 Task: Find connections with filter location Paisley with filter topic #cybersecuritywith filter profile language French with filter current company Ivalua with filter school Insurance Institute of India with filter industry Public Policy Offices with filter service category Android Development with filter keywords title Substitute Teacher
Action: Mouse moved to (496, 44)
Screenshot: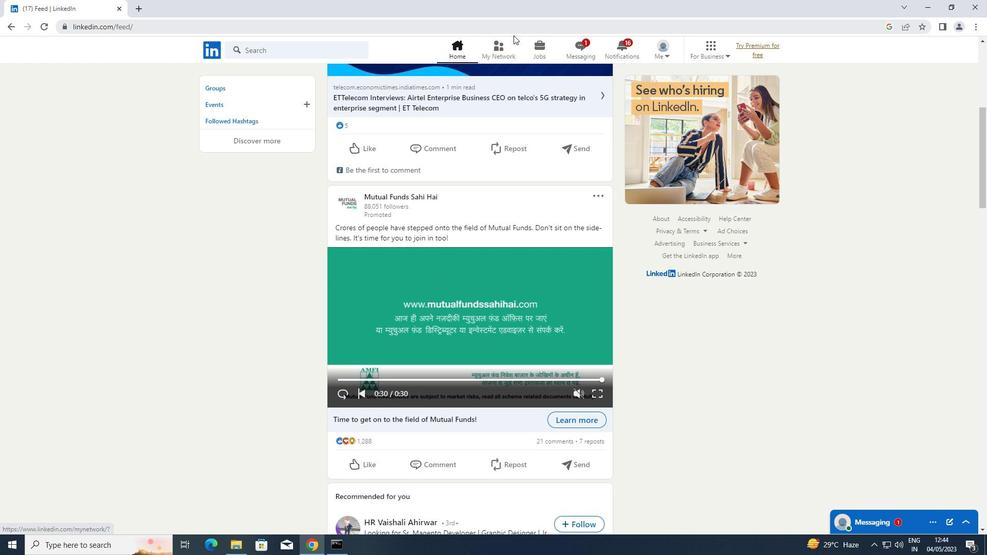 
Action: Mouse pressed left at (496, 44)
Screenshot: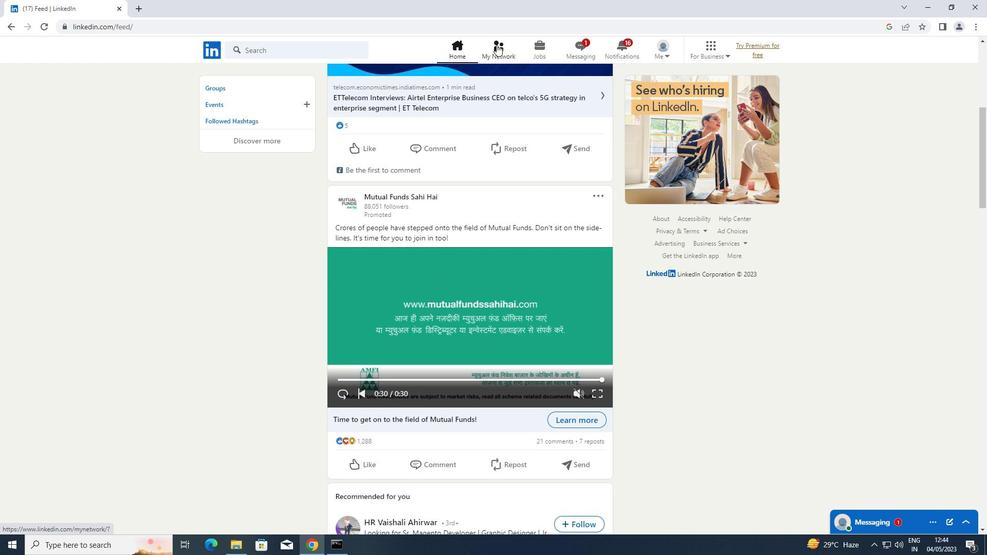 
Action: Mouse moved to (247, 101)
Screenshot: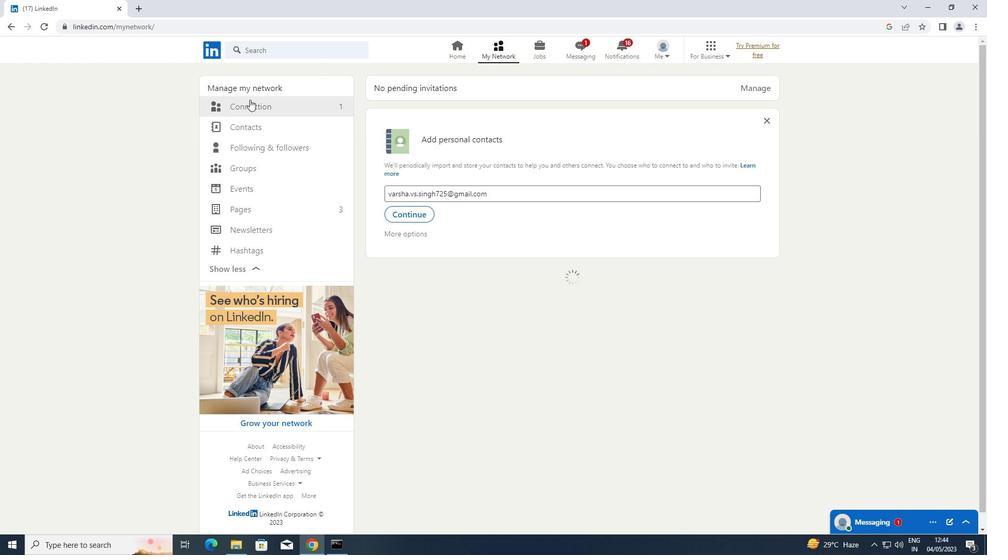
Action: Mouse pressed left at (247, 101)
Screenshot: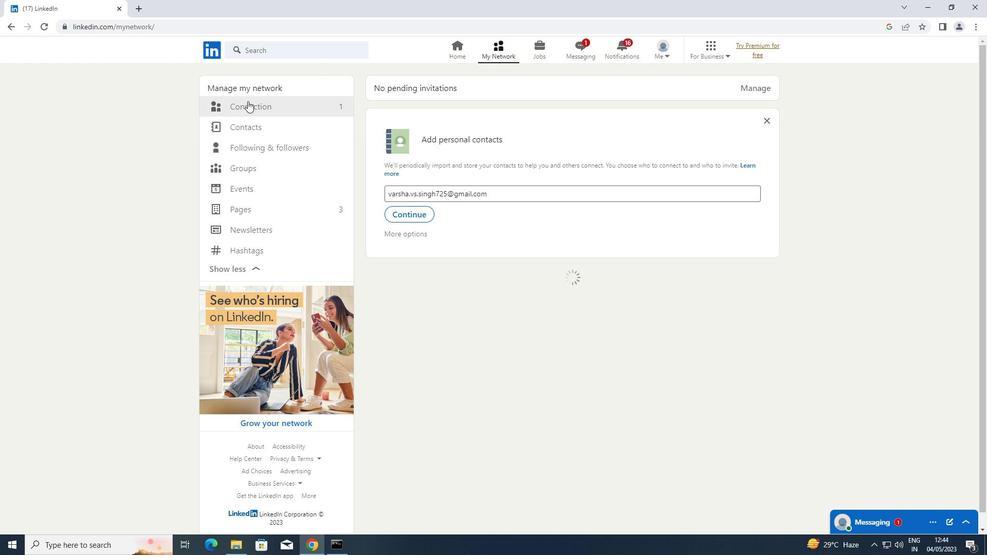 
Action: Mouse moved to (559, 108)
Screenshot: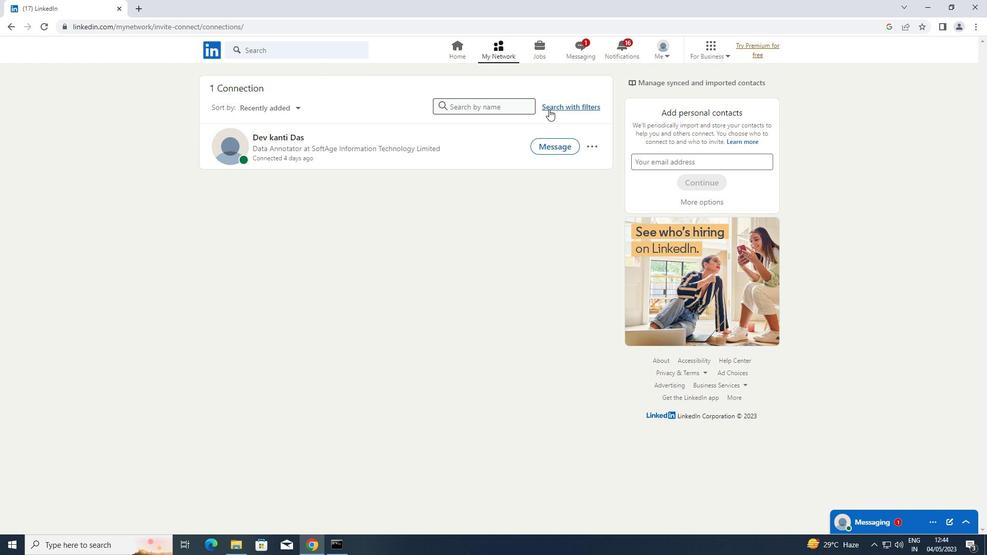
Action: Mouse pressed left at (559, 108)
Screenshot: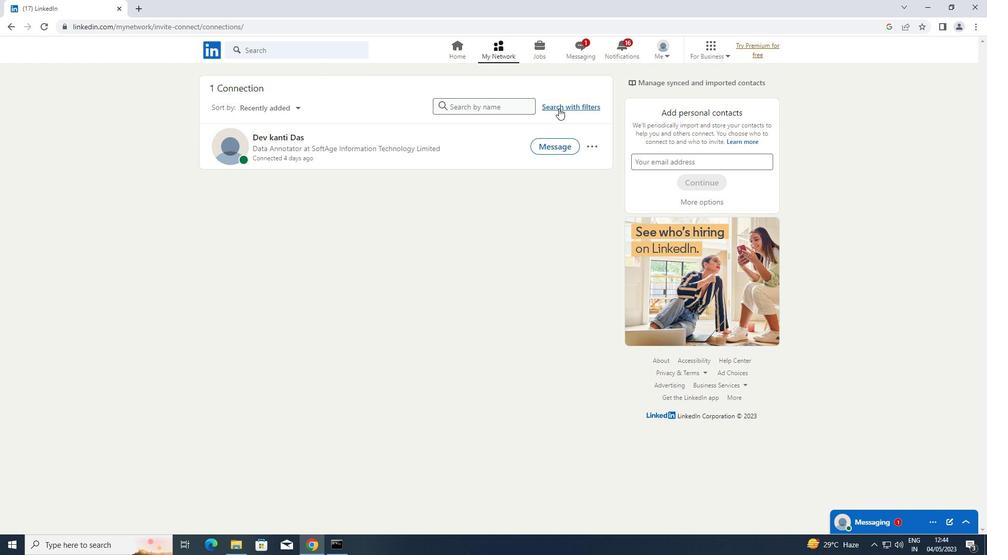 
Action: Mouse moved to (522, 79)
Screenshot: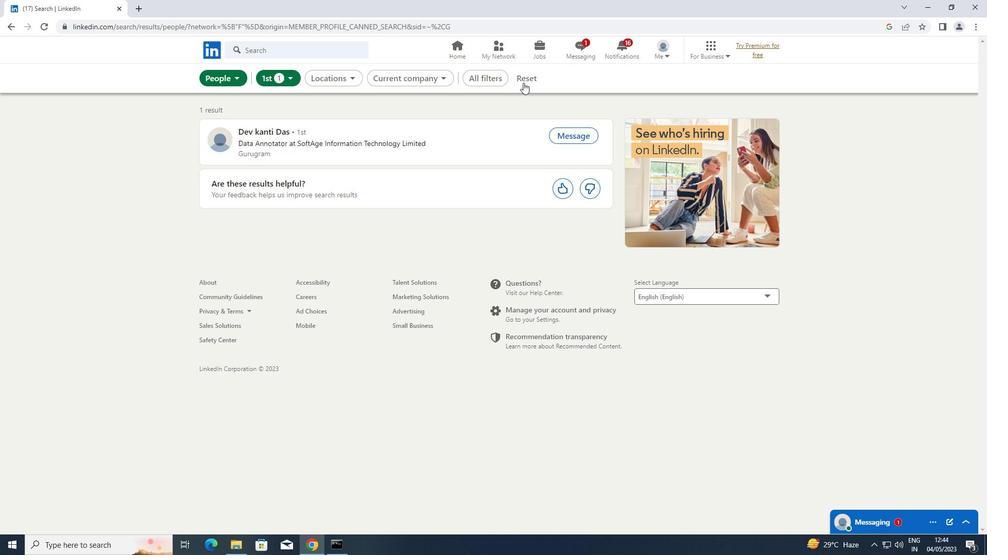 
Action: Mouse pressed left at (522, 79)
Screenshot: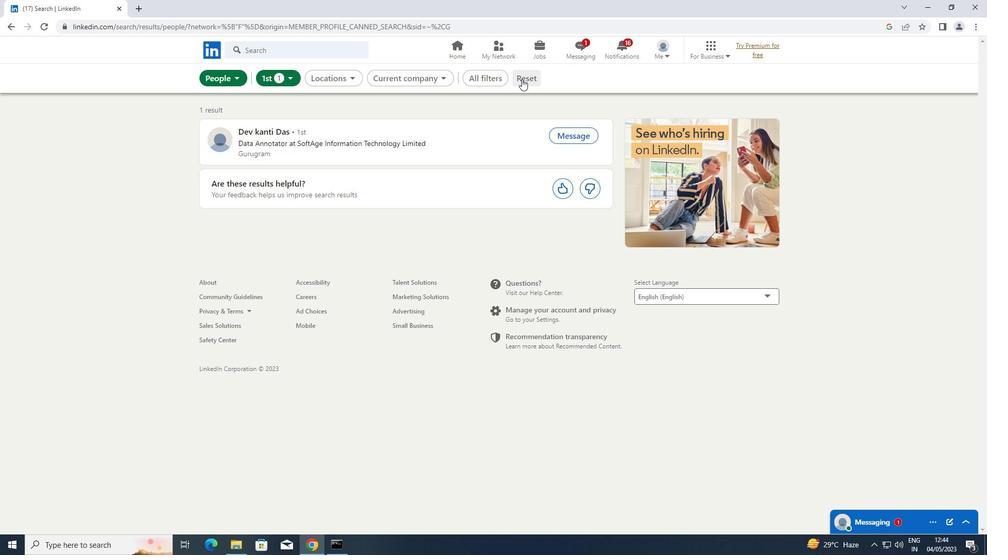 
Action: Mouse moved to (491, 75)
Screenshot: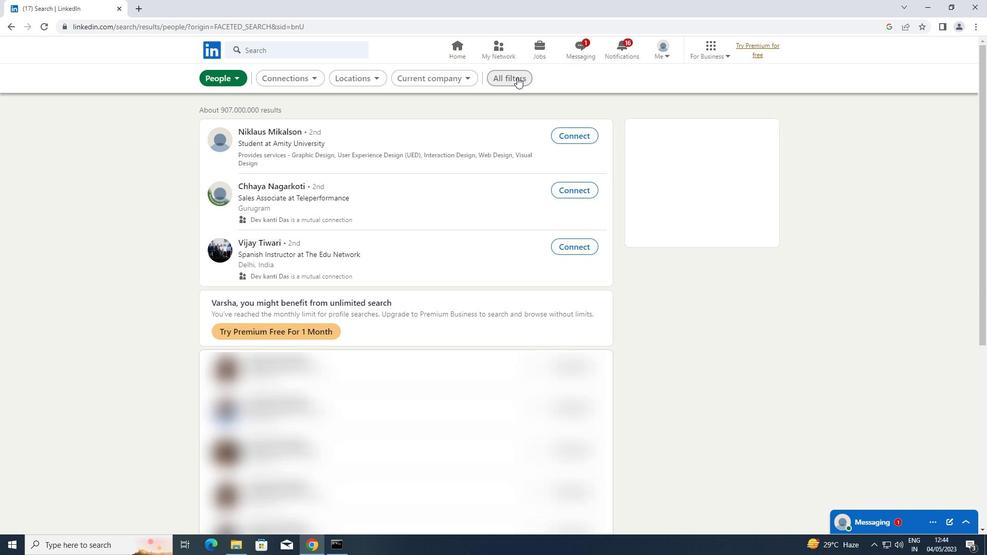 
Action: Mouse pressed left at (491, 75)
Screenshot: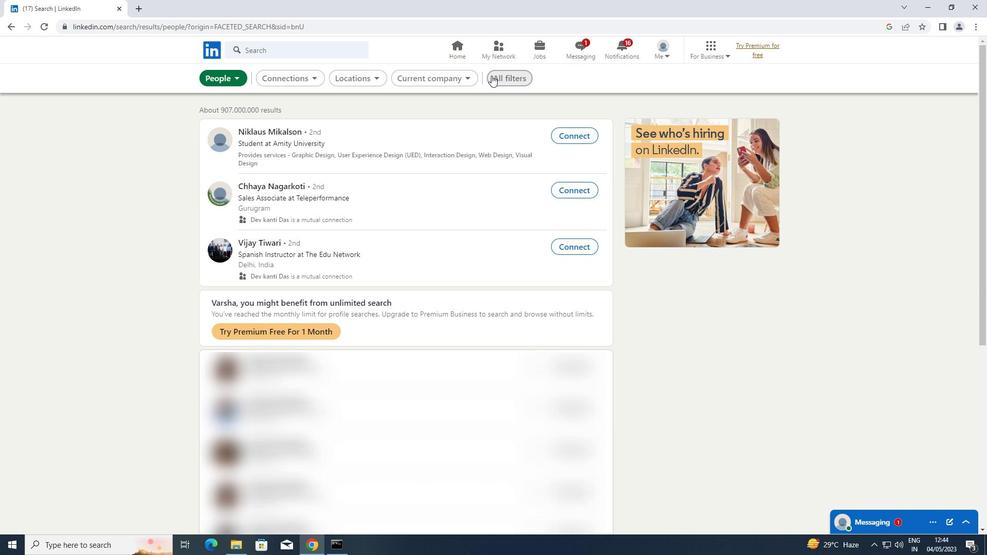 
Action: Mouse moved to (811, 224)
Screenshot: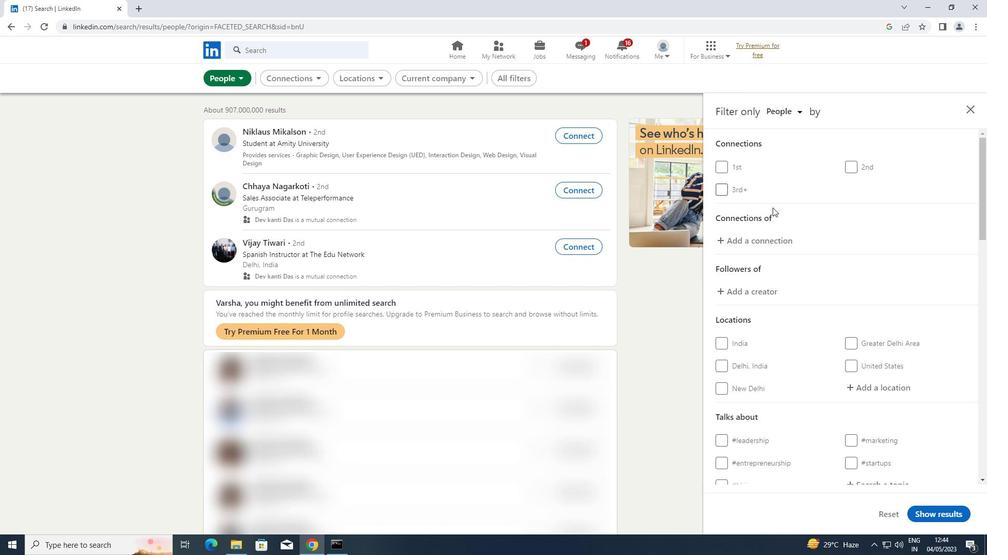 
Action: Mouse scrolled (811, 224) with delta (0, 0)
Screenshot: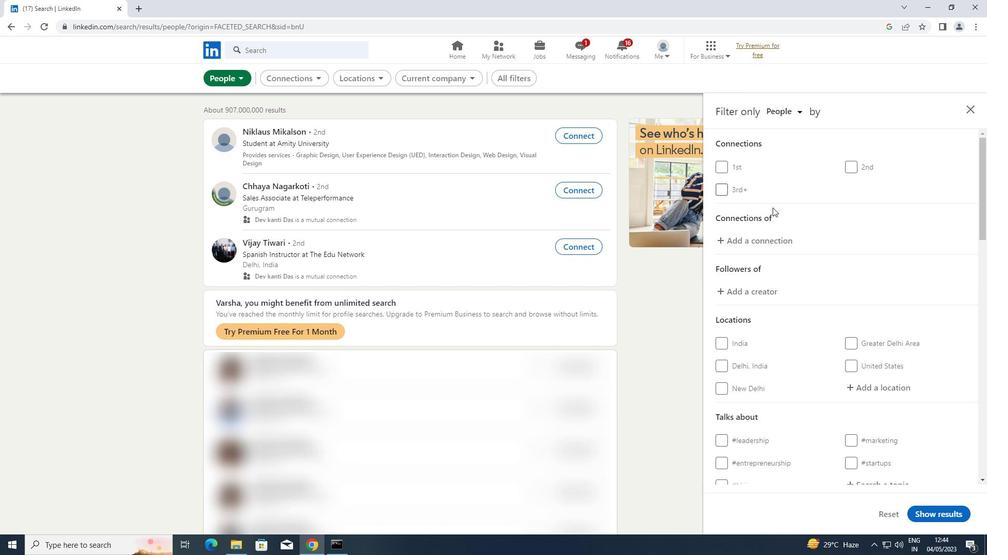 
Action: Mouse moved to (886, 339)
Screenshot: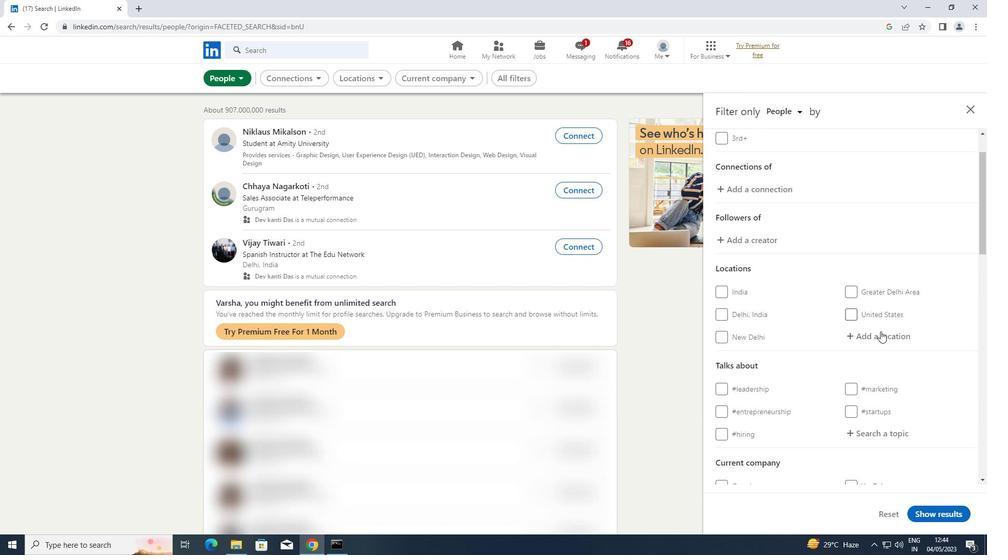 
Action: Mouse pressed left at (886, 339)
Screenshot: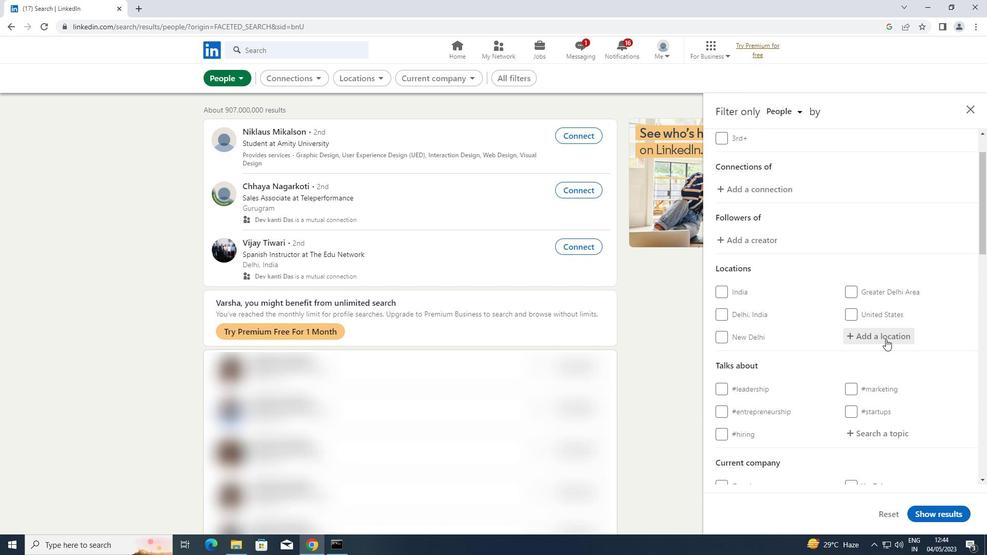 
Action: Key pressed <Key.shift>PAIGNTON
Screenshot: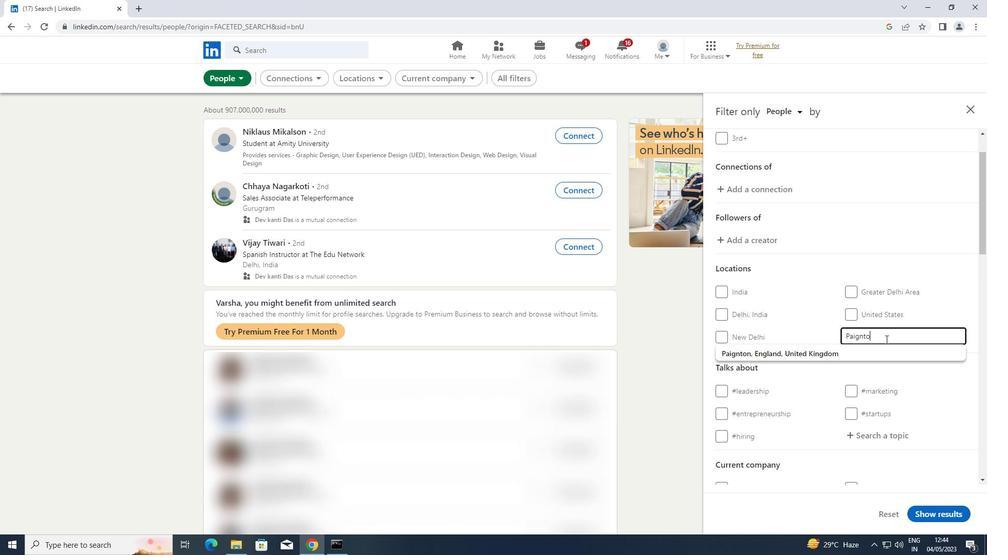 
Action: Mouse moved to (880, 339)
Screenshot: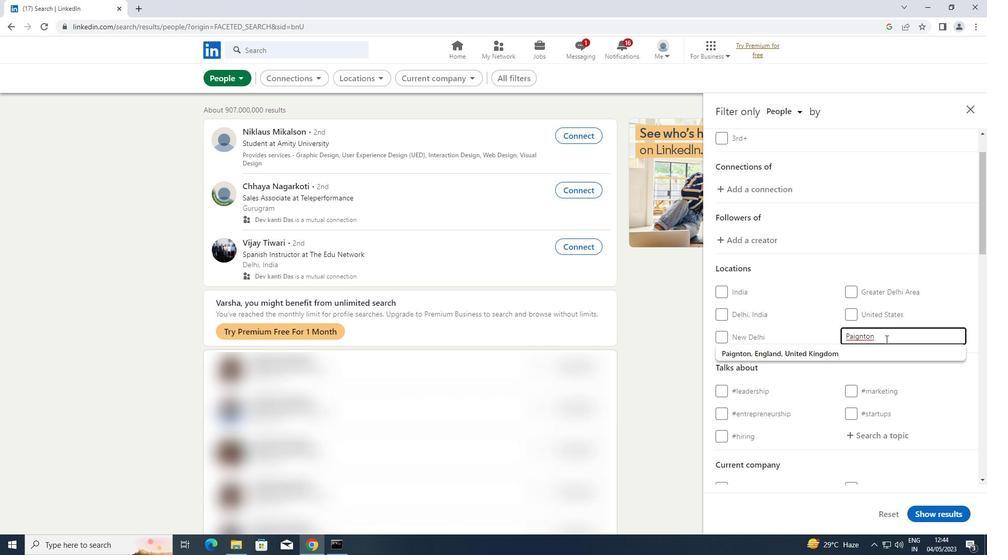 
Action: Mouse scrolled (880, 338) with delta (0, 0)
Screenshot: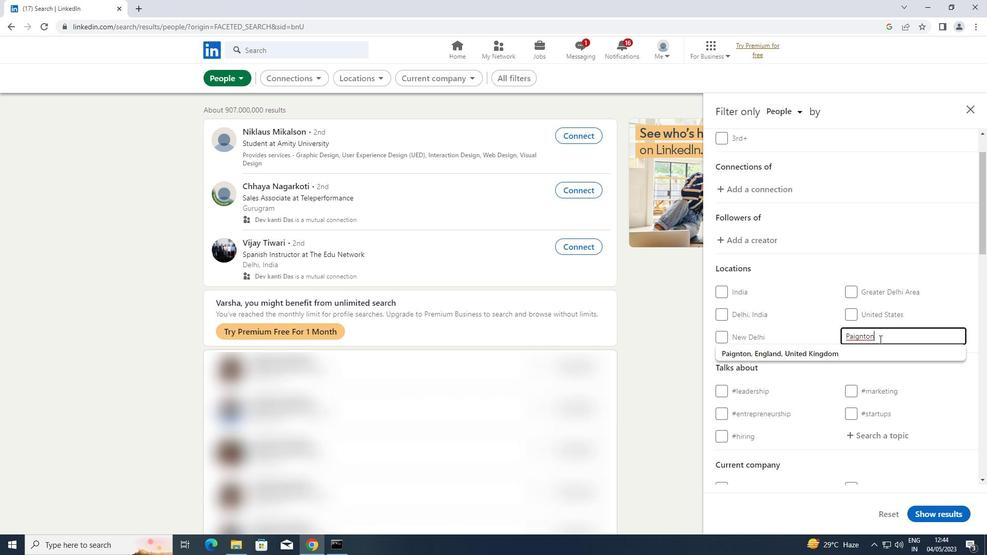 
Action: Mouse moved to (861, 386)
Screenshot: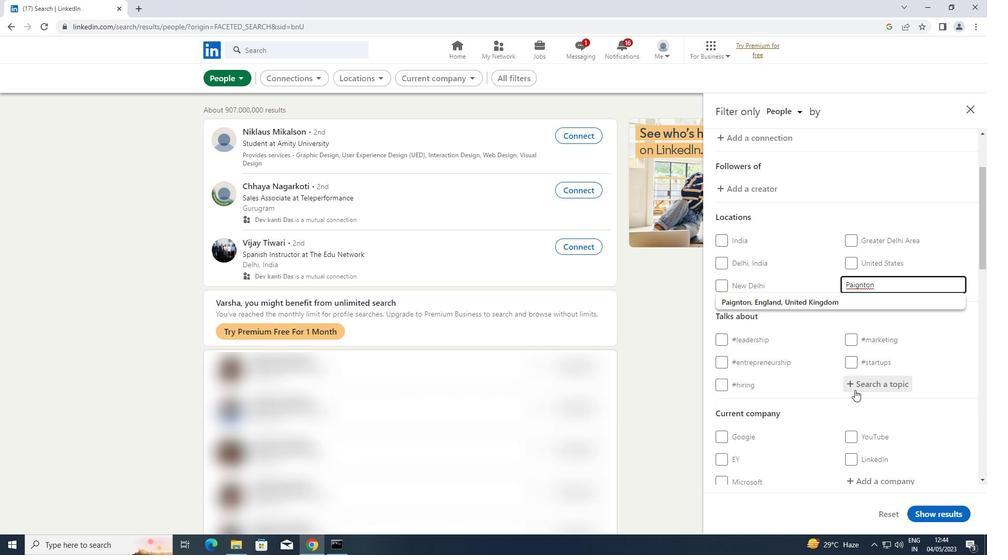 
Action: Mouse pressed left at (861, 386)
Screenshot: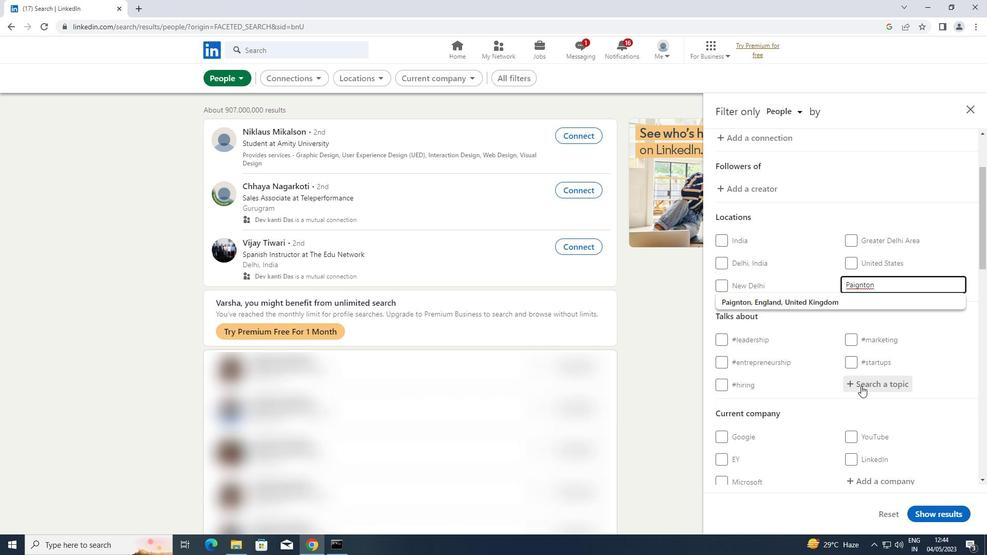 
Action: Key pressed RECRUITMEN
Screenshot: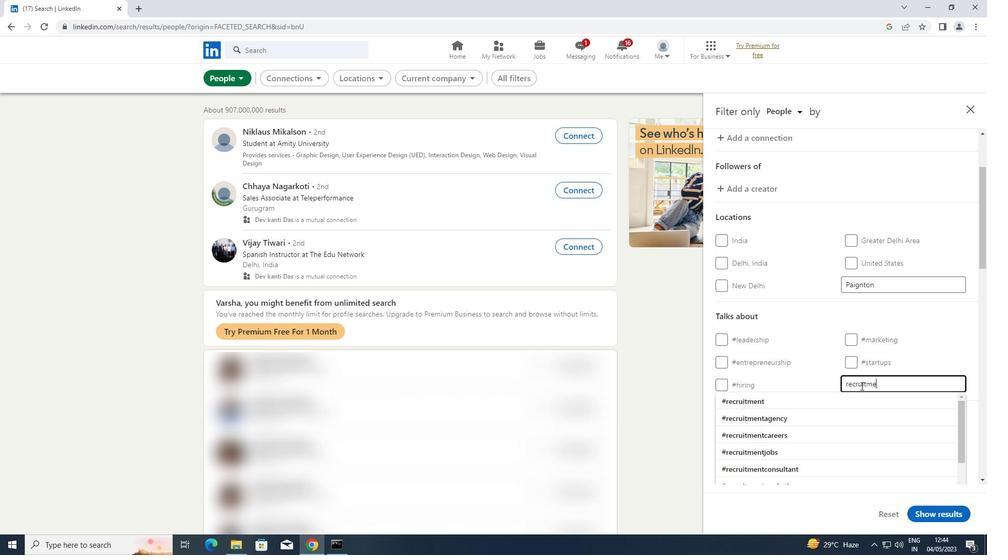 
Action: Mouse moved to (770, 395)
Screenshot: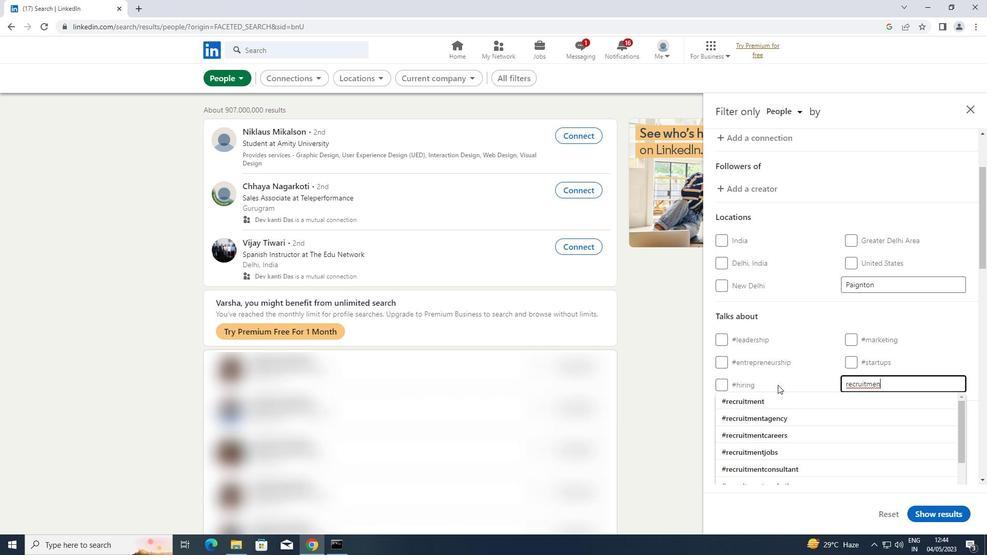 
Action: Mouse pressed left at (770, 395)
Screenshot: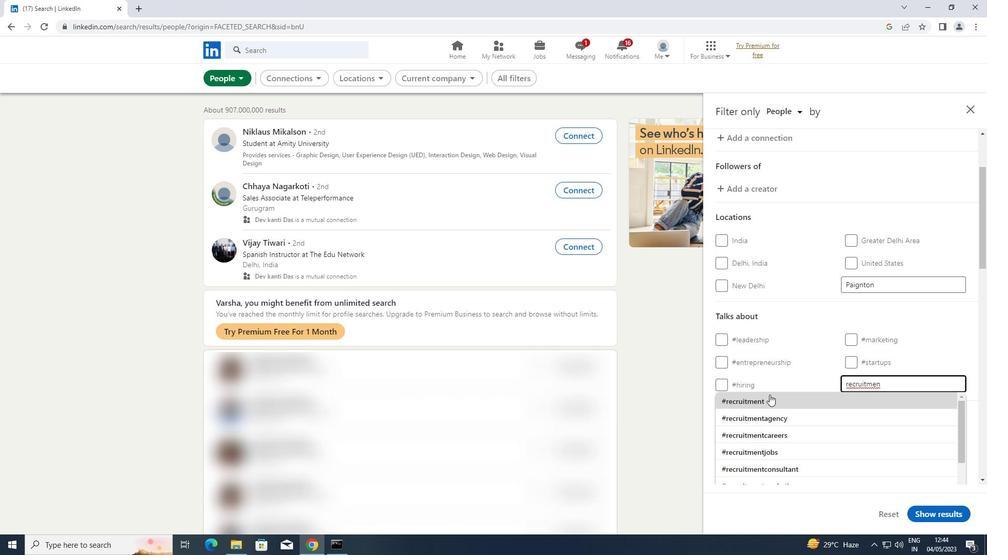 
Action: Mouse scrolled (770, 394) with delta (0, 0)
Screenshot: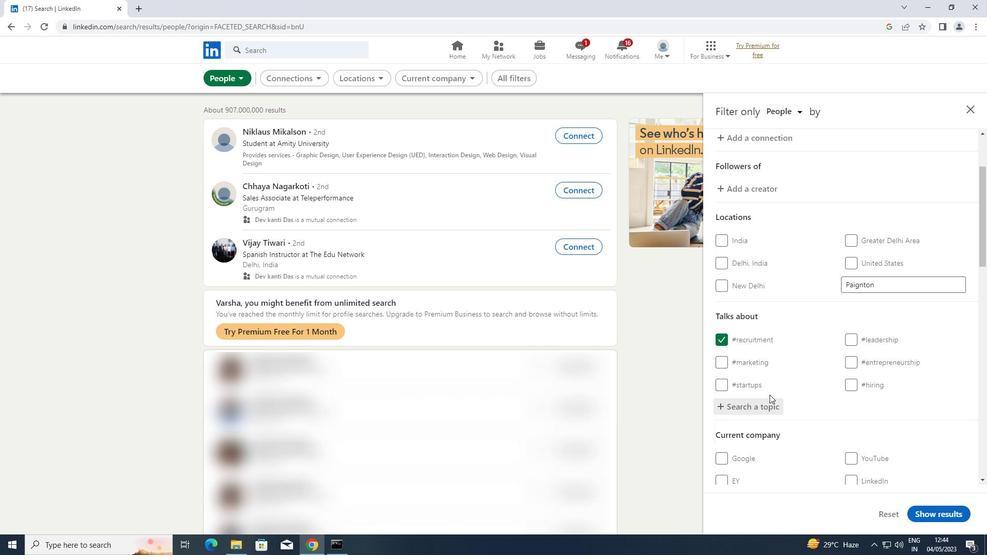 
Action: Mouse scrolled (770, 394) with delta (0, 0)
Screenshot: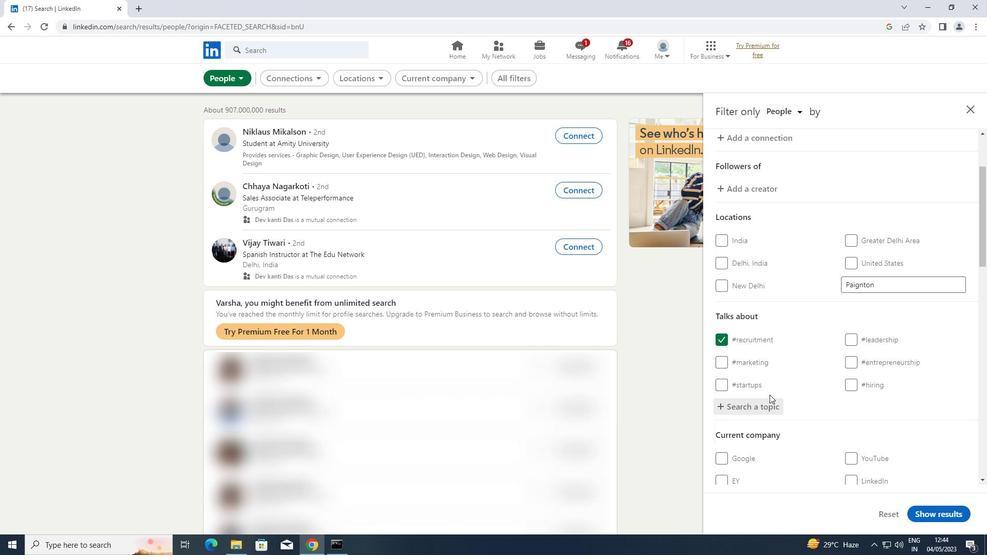 
Action: Mouse scrolled (770, 394) with delta (0, 0)
Screenshot: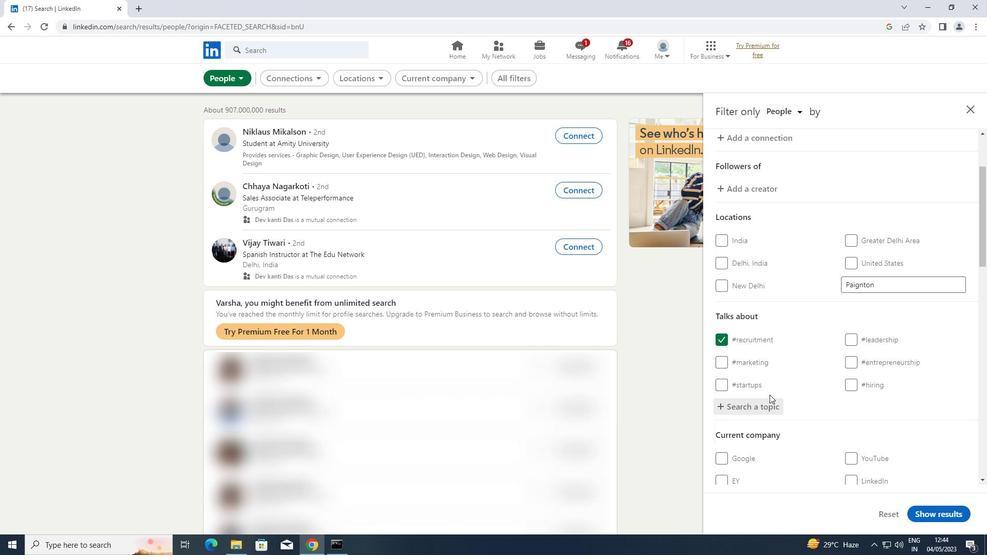 
Action: Mouse scrolled (770, 394) with delta (0, 0)
Screenshot: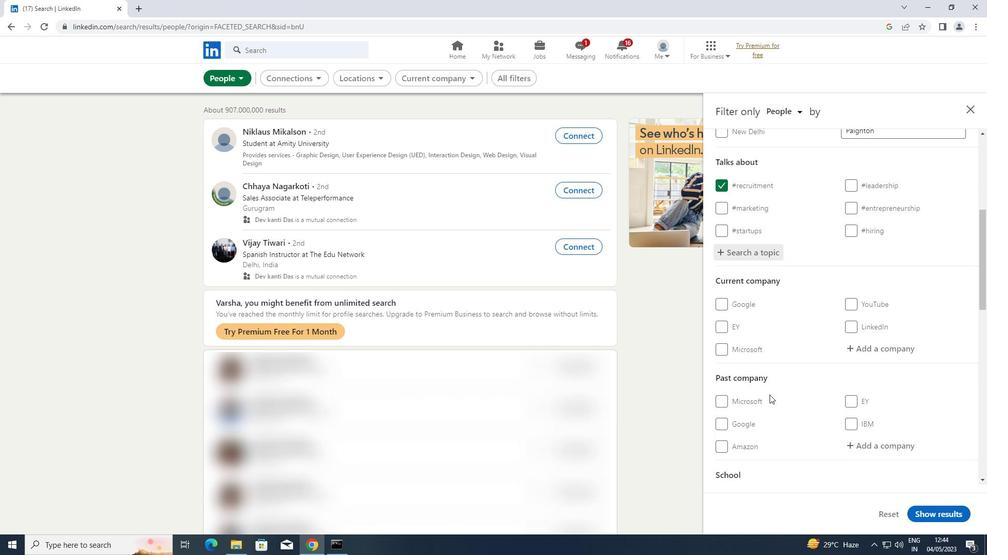 
Action: Mouse scrolled (770, 394) with delta (0, 0)
Screenshot: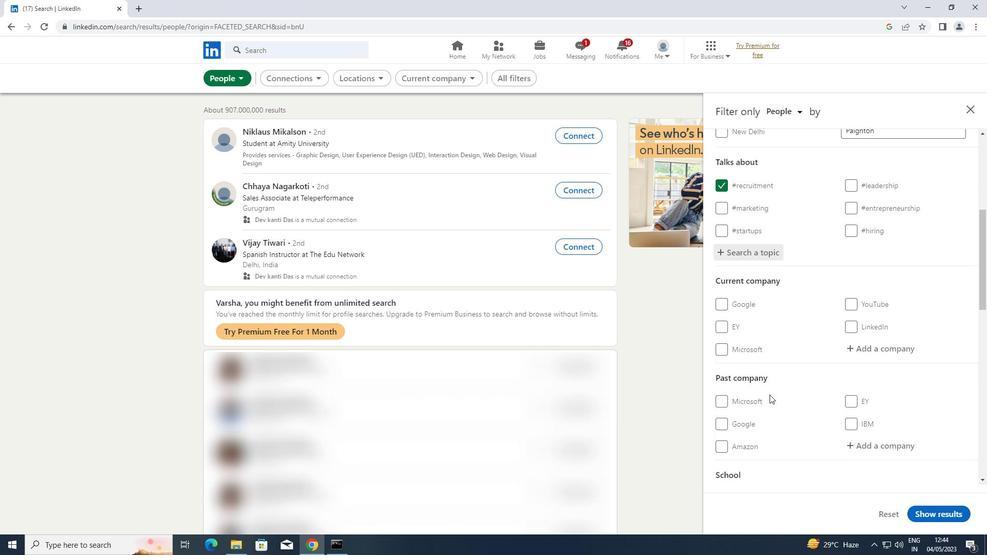 
Action: Mouse scrolled (770, 394) with delta (0, 0)
Screenshot: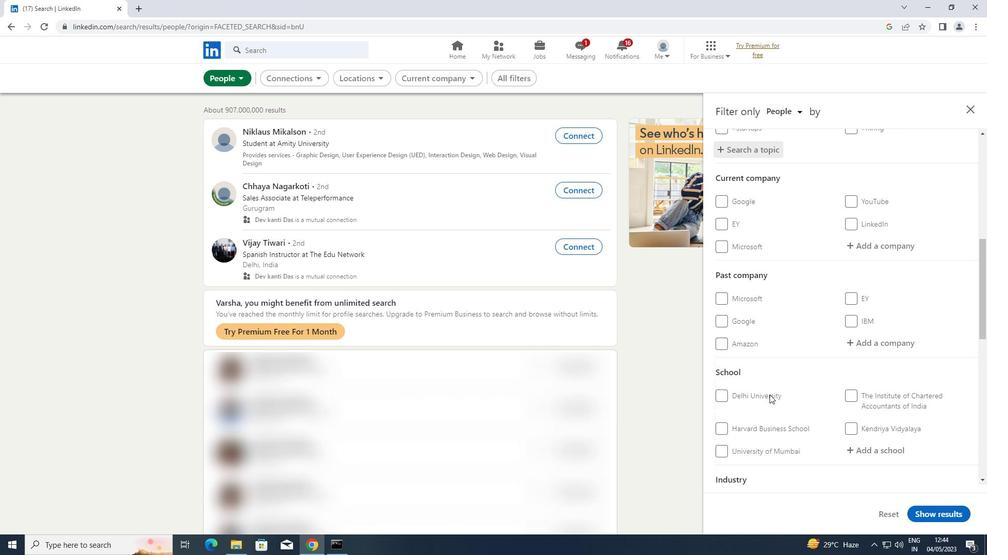 
Action: Mouse scrolled (770, 394) with delta (0, 0)
Screenshot: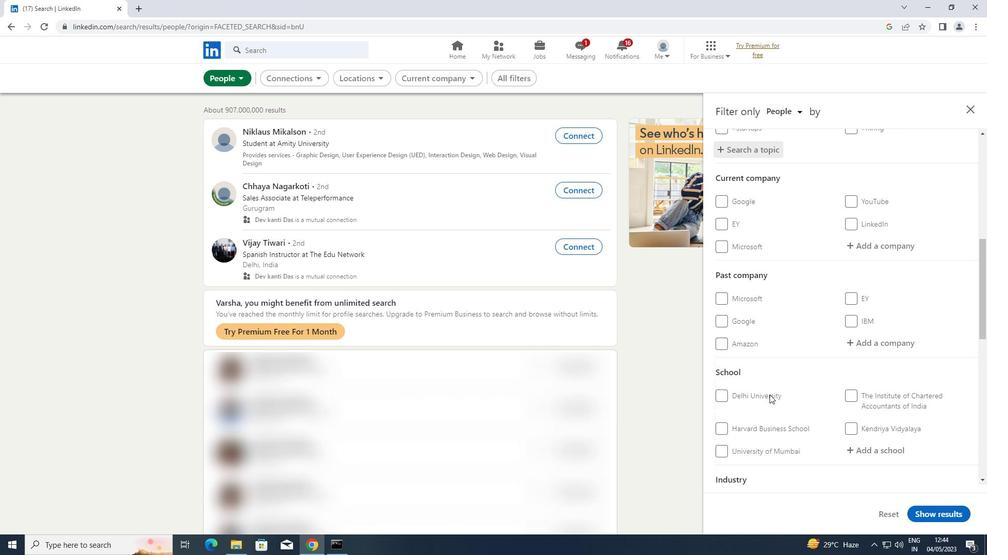 
Action: Mouse scrolled (770, 394) with delta (0, 0)
Screenshot: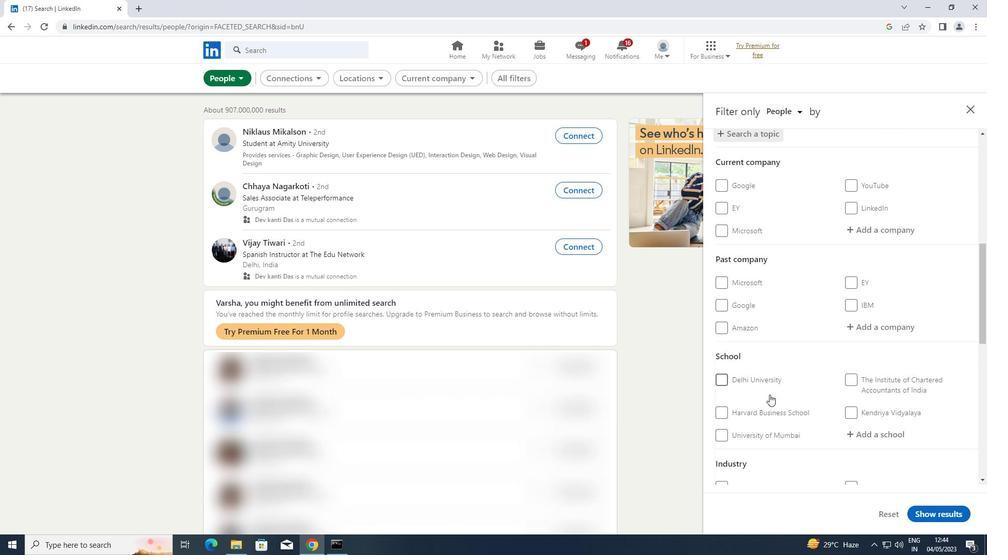 
Action: Mouse scrolled (770, 394) with delta (0, 0)
Screenshot: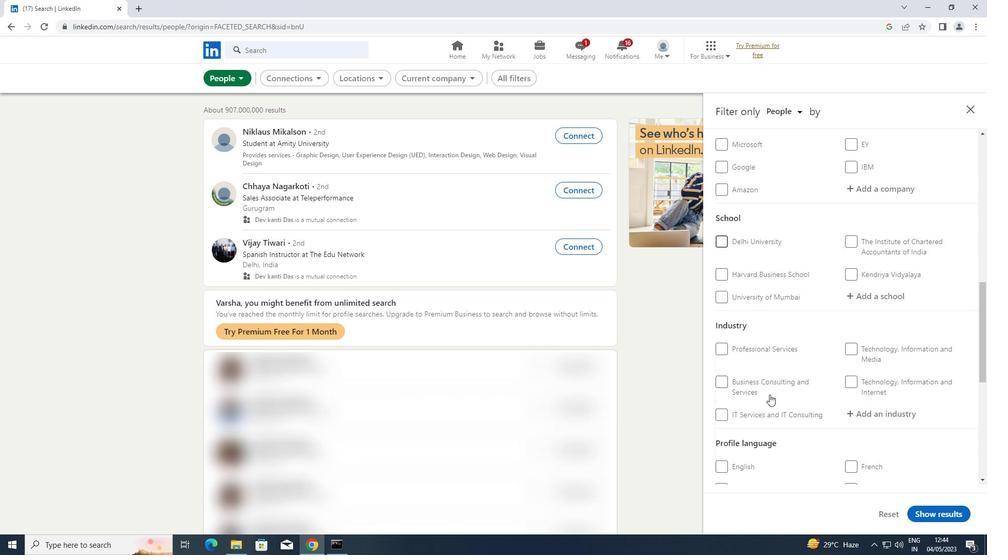 
Action: Mouse scrolled (770, 394) with delta (0, 0)
Screenshot: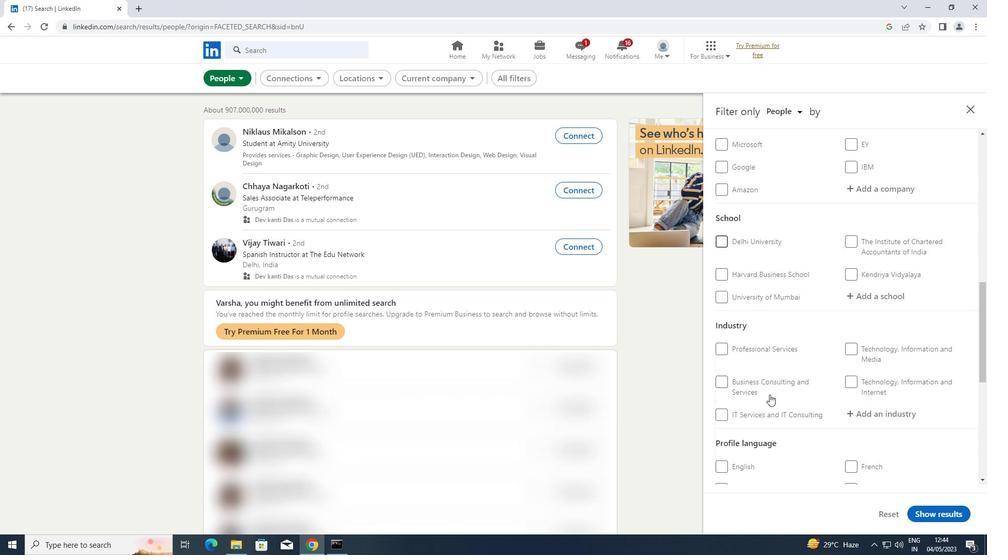 
Action: Mouse moved to (722, 383)
Screenshot: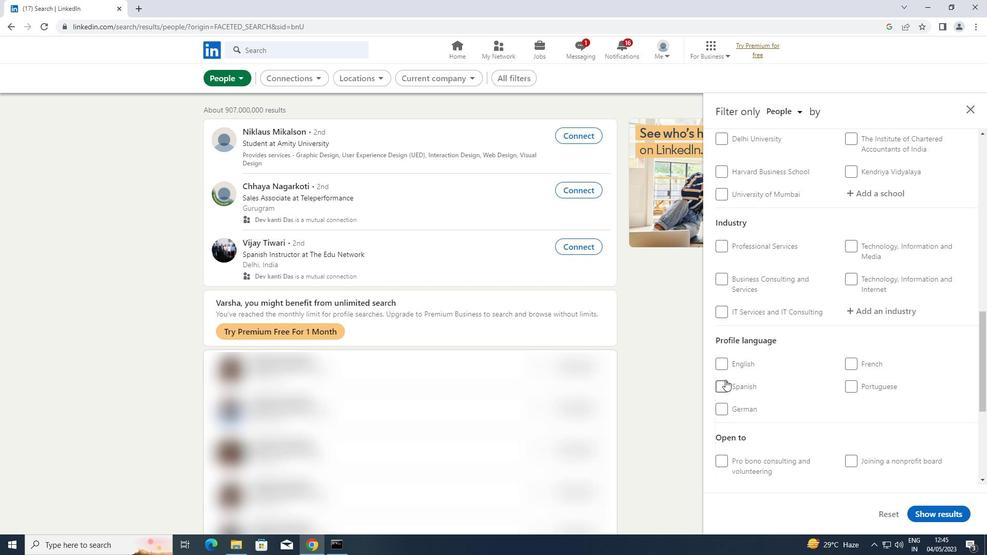 
Action: Mouse pressed left at (722, 383)
Screenshot: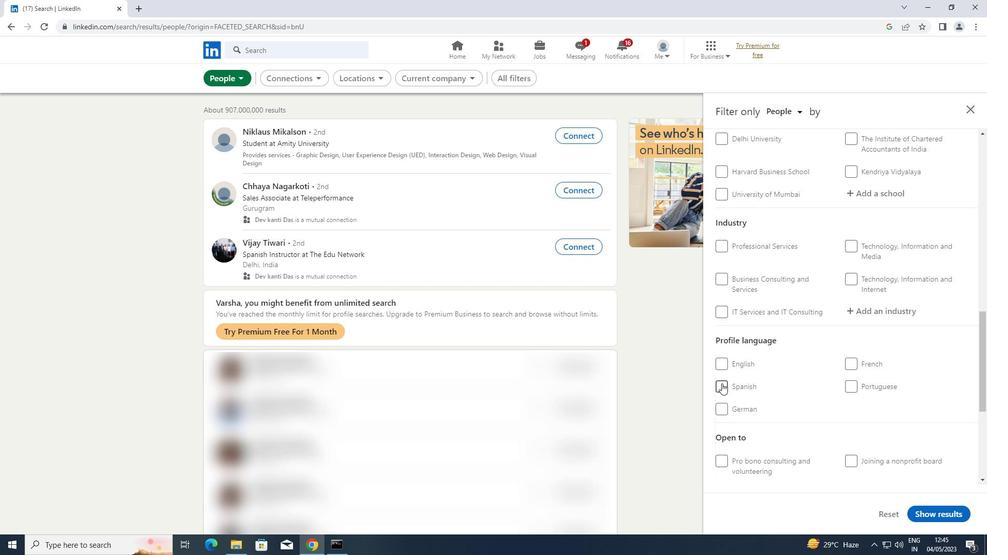 
Action: Mouse moved to (724, 383)
Screenshot: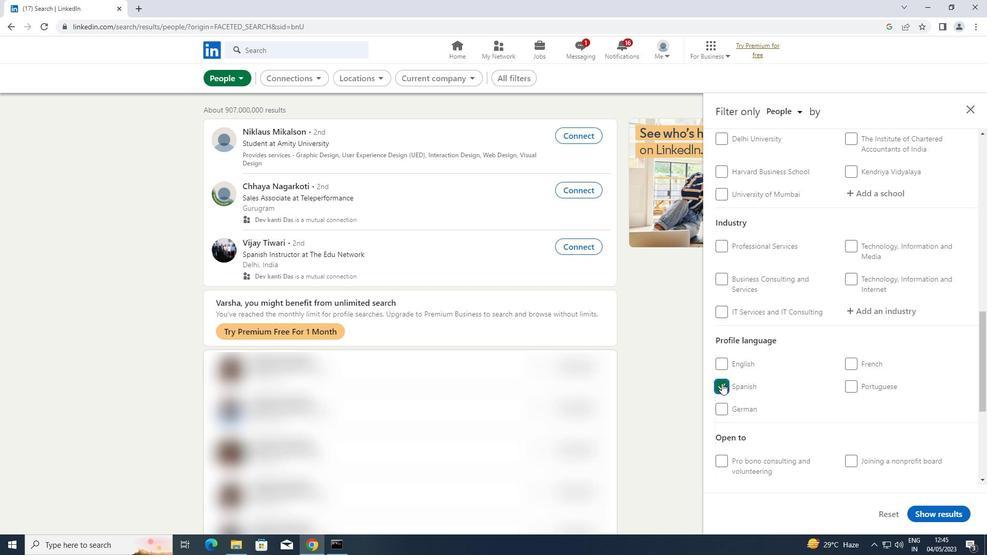 
Action: Mouse scrolled (724, 383) with delta (0, 0)
Screenshot: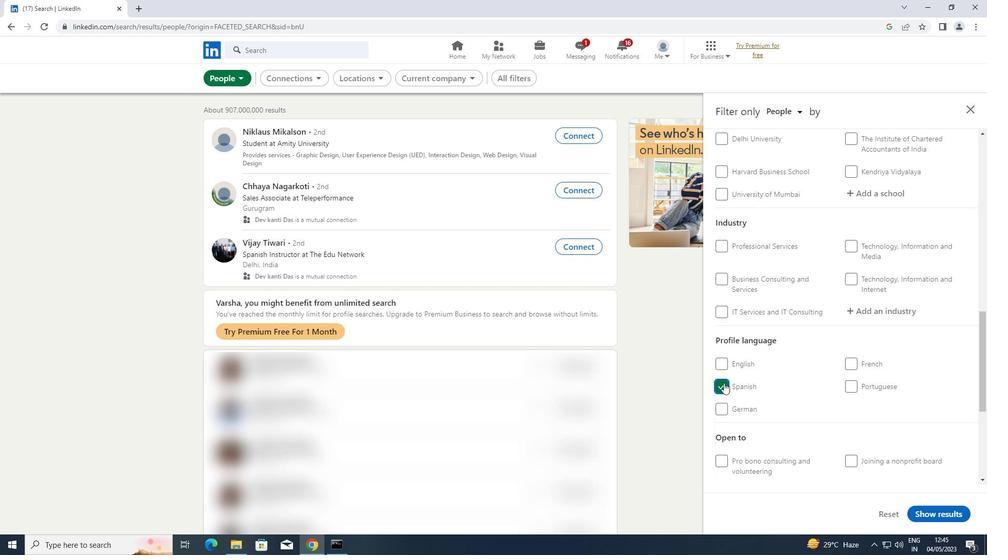 
Action: Mouse scrolled (724, 383) with delta (0, 0)
Screenshot: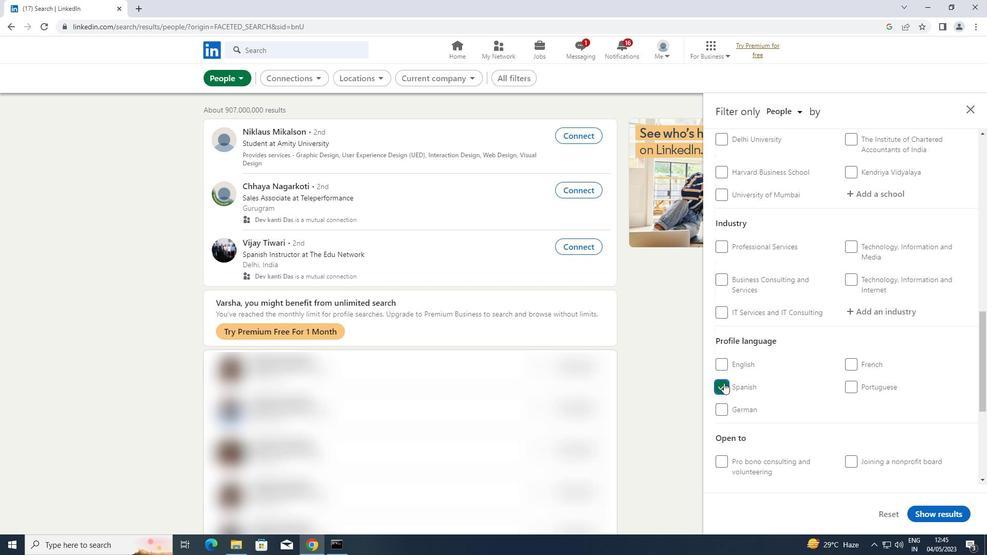 
Action: Mouse scrolled (724, 383) with delta (0, 0)
Screenshot: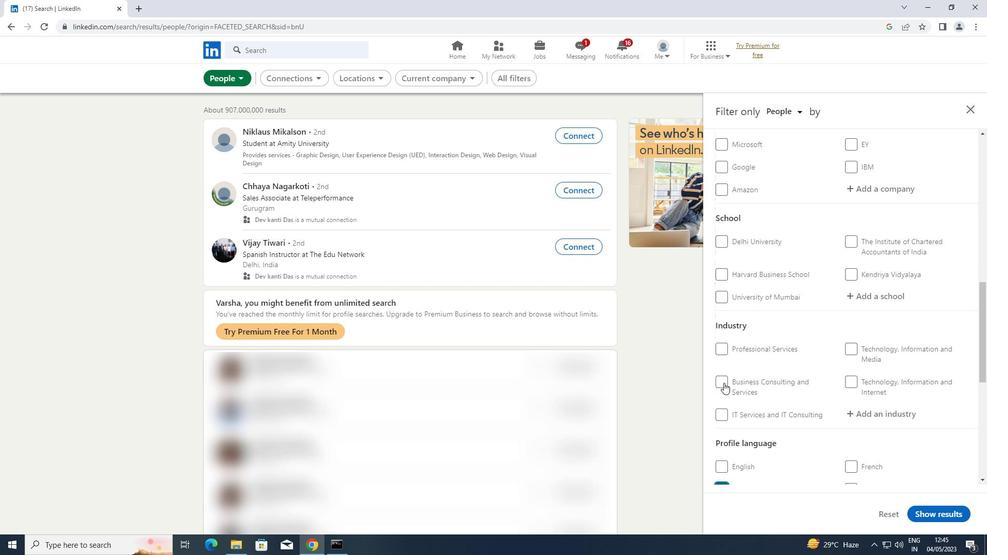 
Action: Mouse scrolled (724, 383) with delta (0, 0)
Screenshot: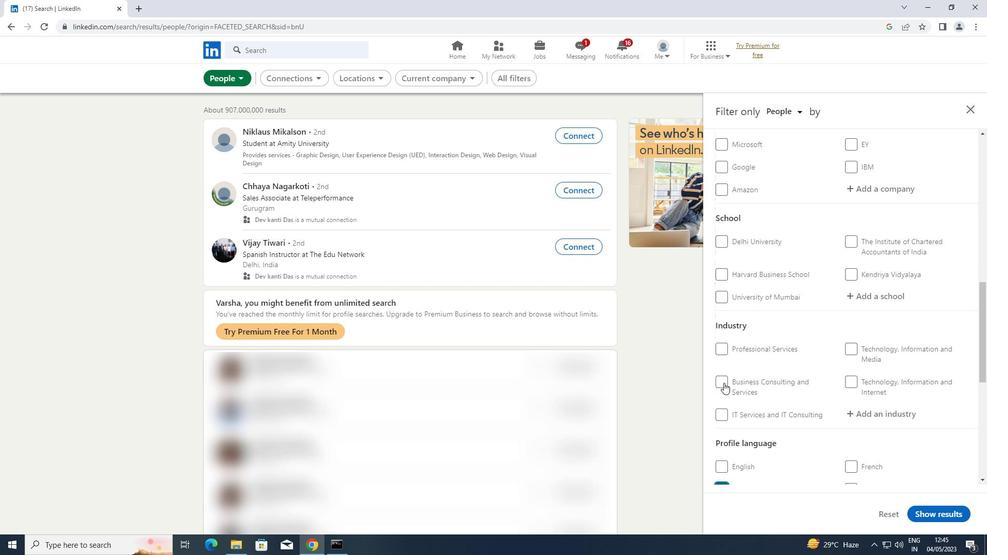 
Action: Mouse scrolled (724, 383) with delta (0, 0)
Screenshot: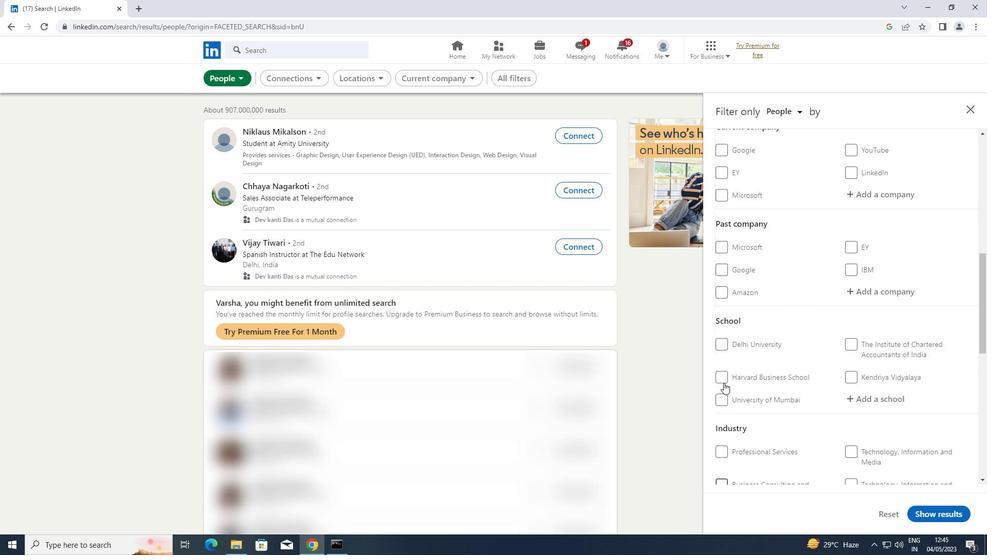 
Action: Mouse scrolled (724, 383) with delta (0, 0)
Screenshot: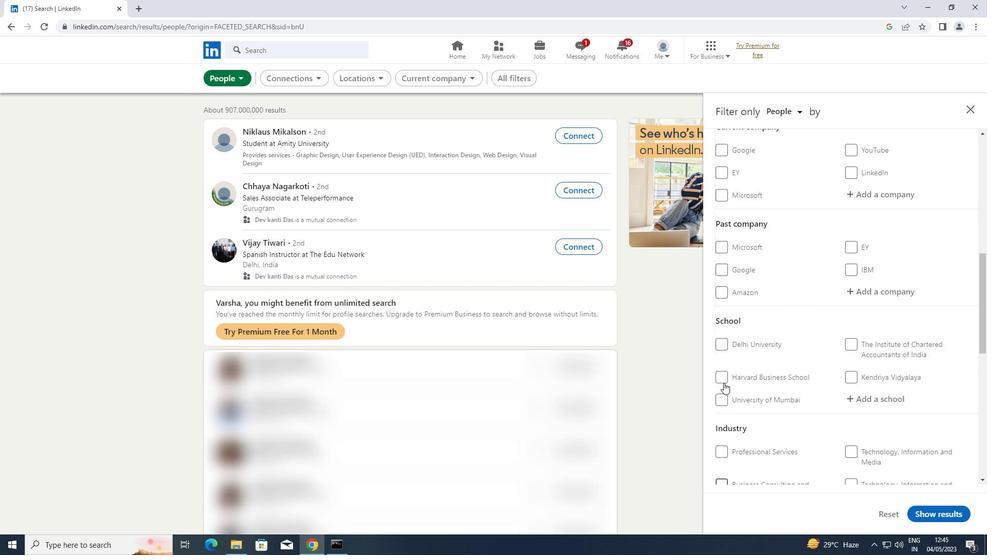 
Action: Mouse moved to (889, 297)
Screenshot: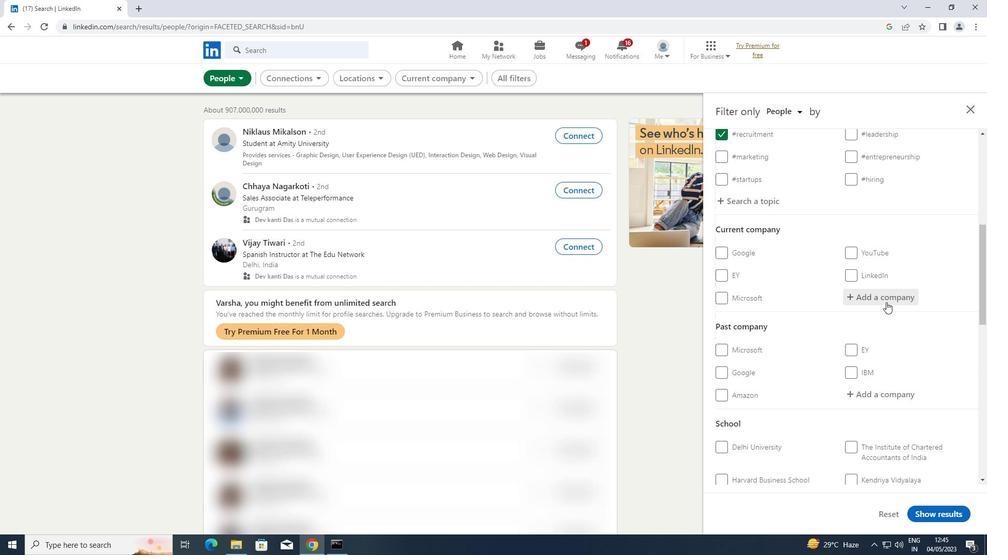
Action: Mouse pressed left at (889, 297)
Screenshot: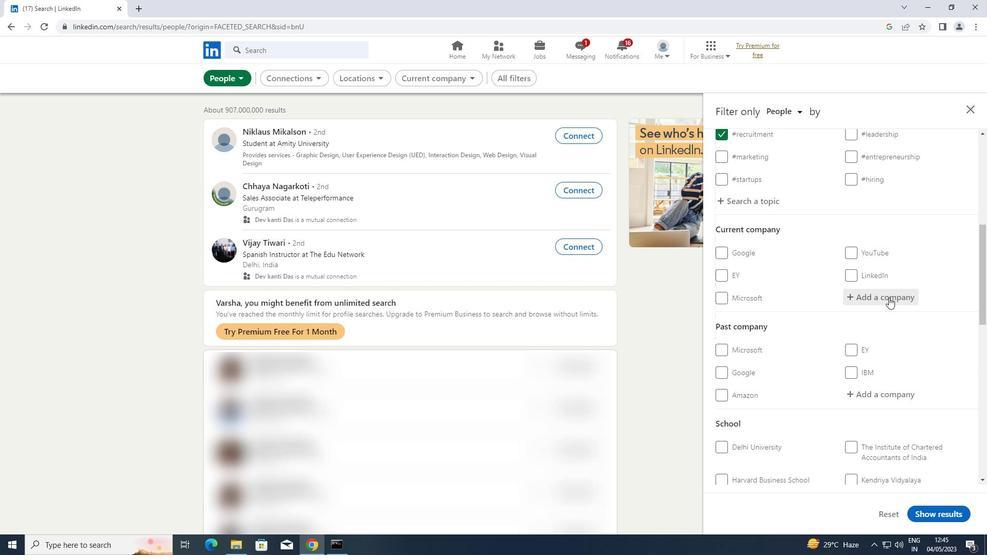 
Action: Key pressed <Key.shift>VYMO
Screenshot: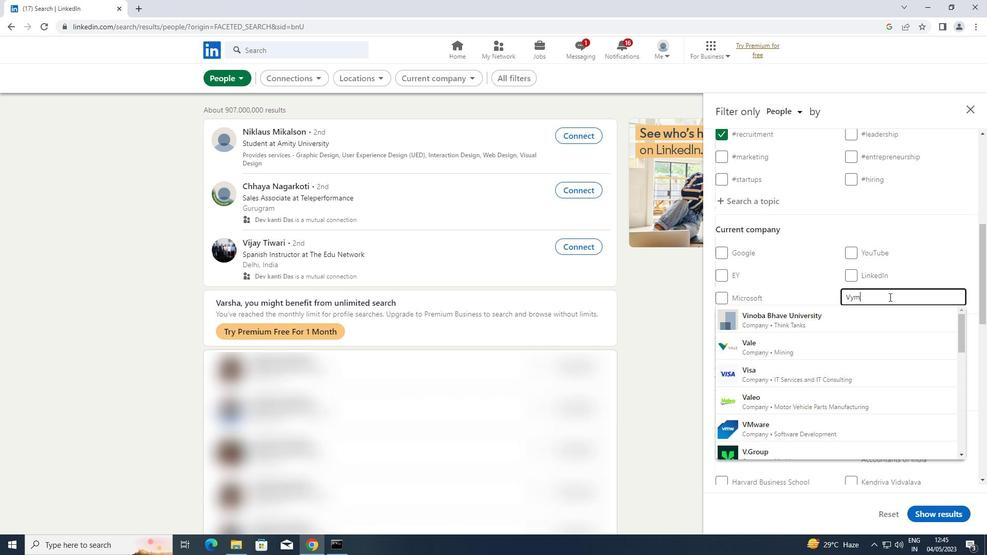 
Action: Mouse moved to (802, 324)
Screenshot: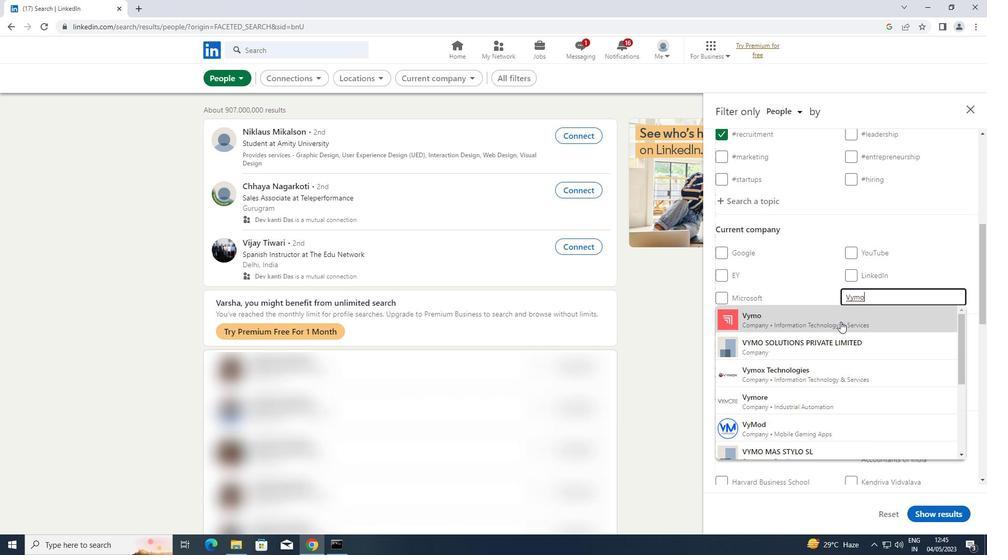 
Action: Mouse pressed left at (802, 324)
Screenshot: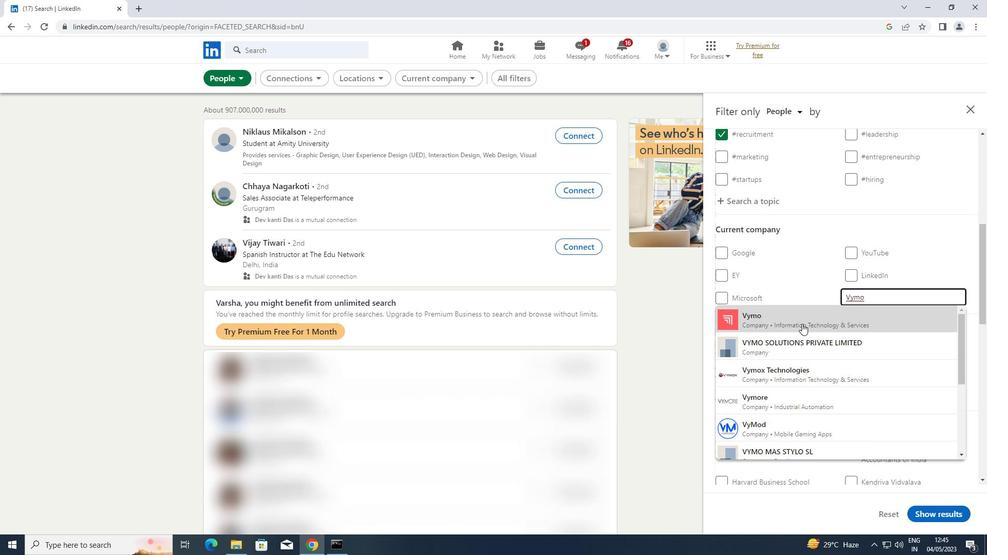 
Action: Mouse scrolled (802, 323) with delta (0, 0)
Screenshot: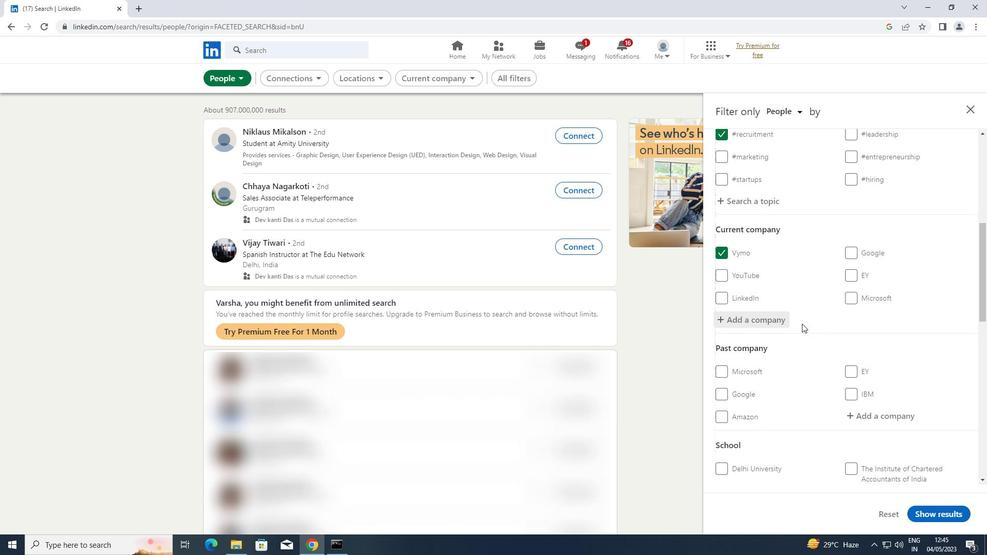 
Action: Mouse scrolled (802, 323) with delta (0, 0)
Screenshot: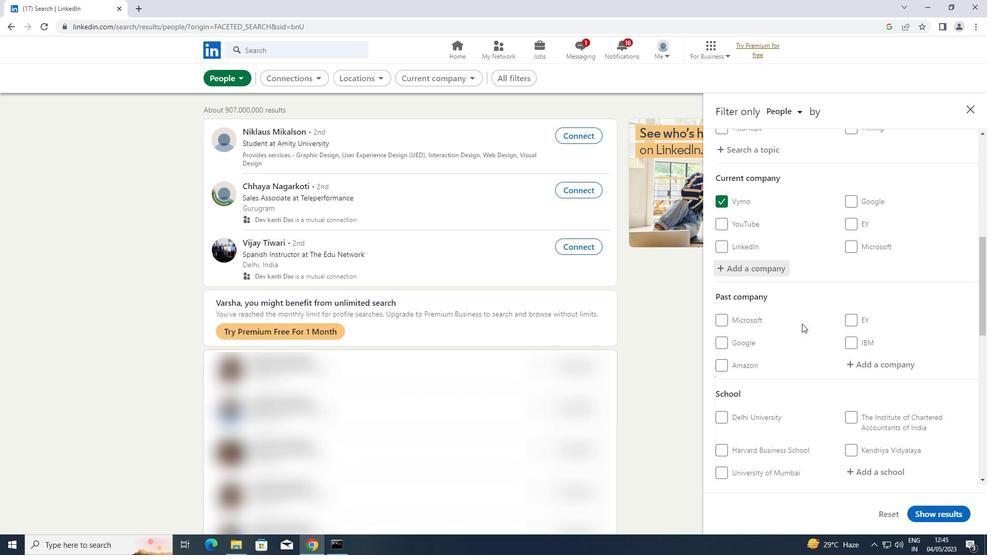 
Action: Mouse scrolled (802, 323) with delta (0, 0)
Screenshot: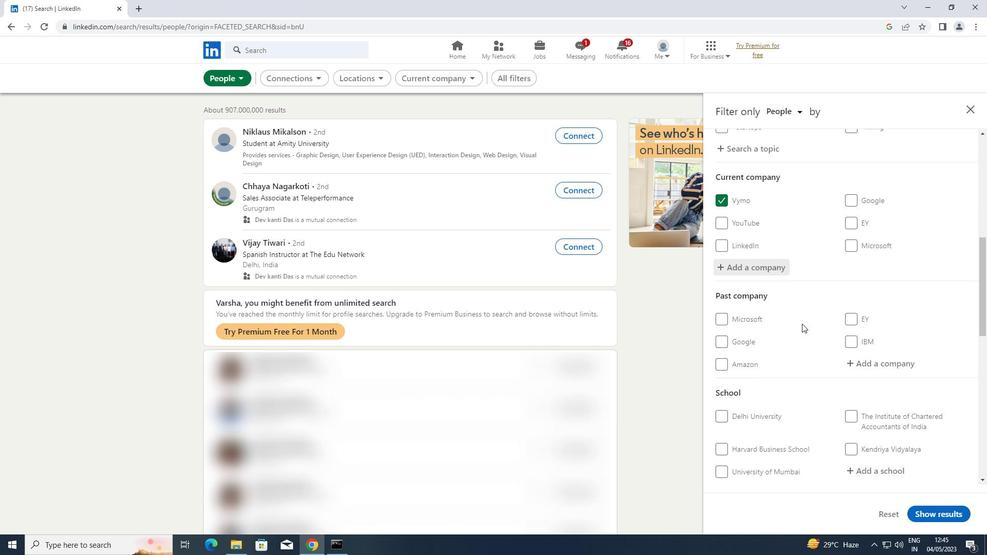 
Action: Mouse moved to (861, 368)
Screenshot: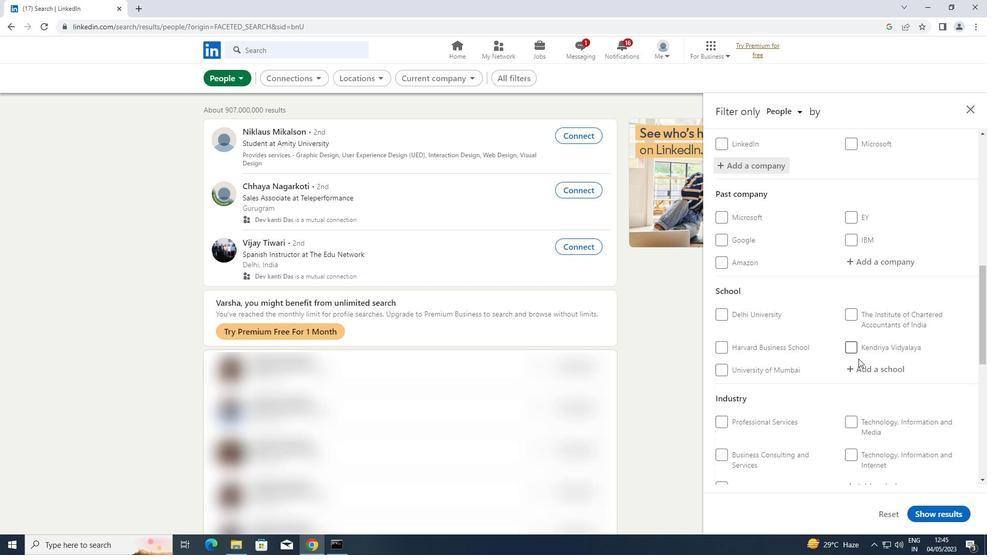 
Action: Mouse pressed left at (861, 368)
Screenshot: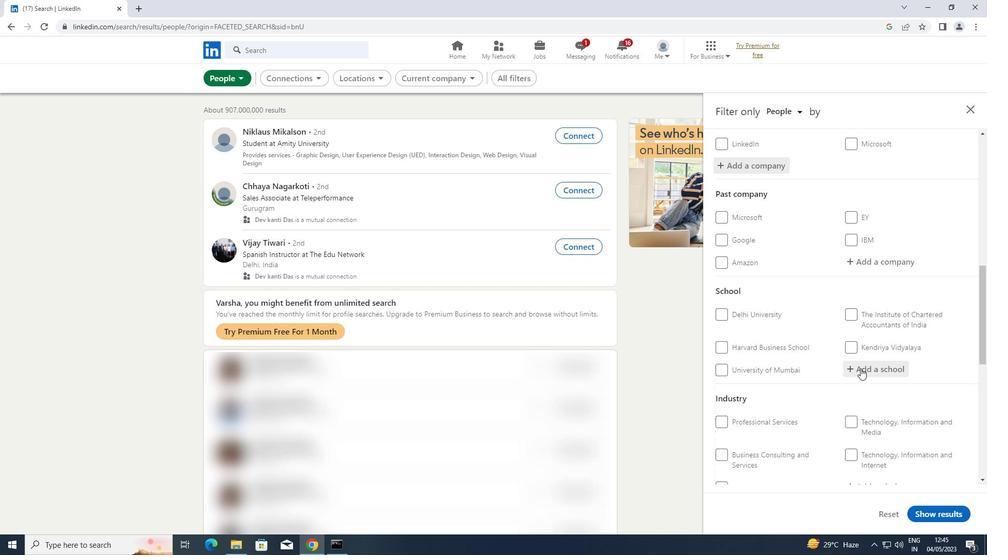 
Action: Key pressed <Key.shift>DELHI<Key.space><Key.shift>TECHNOLOGICAL<Key.space>
Screenshot: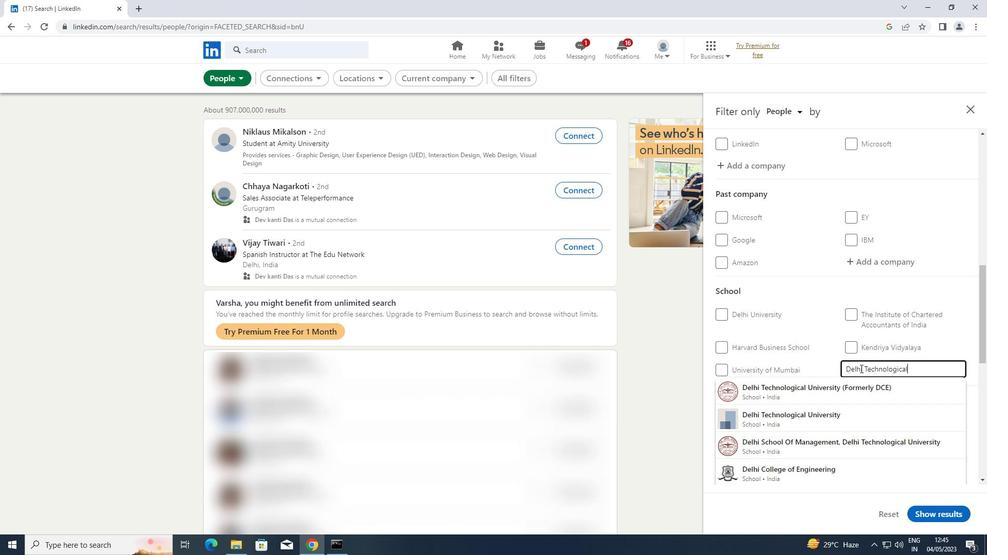 
Action: Mouse moved to (783, 399)
Screenshot: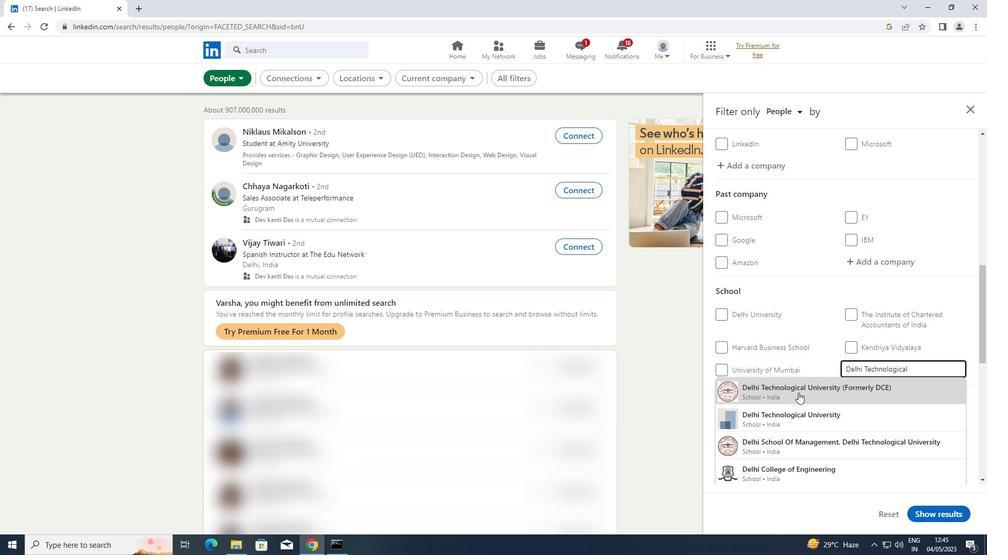 
Action: Mouse pressed left at (783, 399)
Screenshot: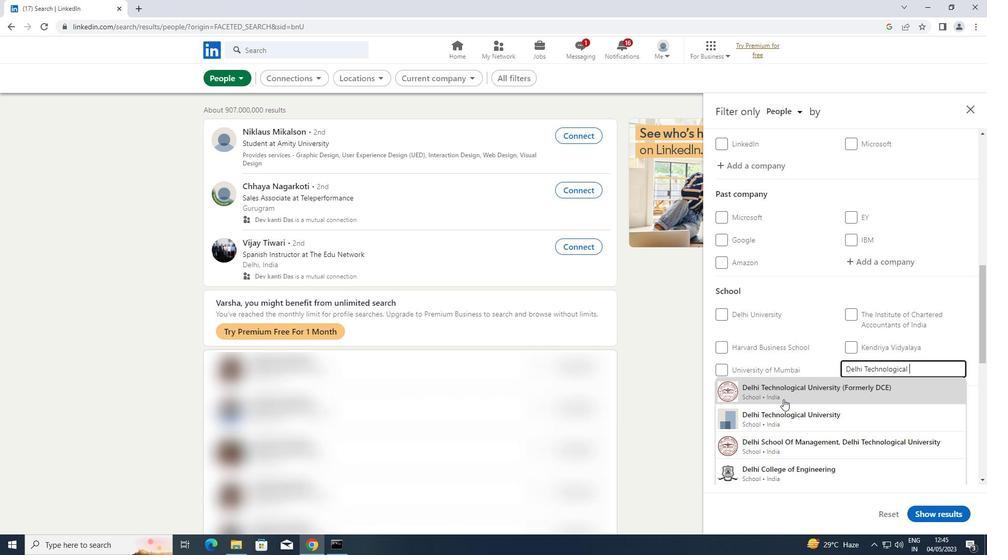 
Action: Mouse scrolled (783, 399) with delta (0, 0)
Screenshot: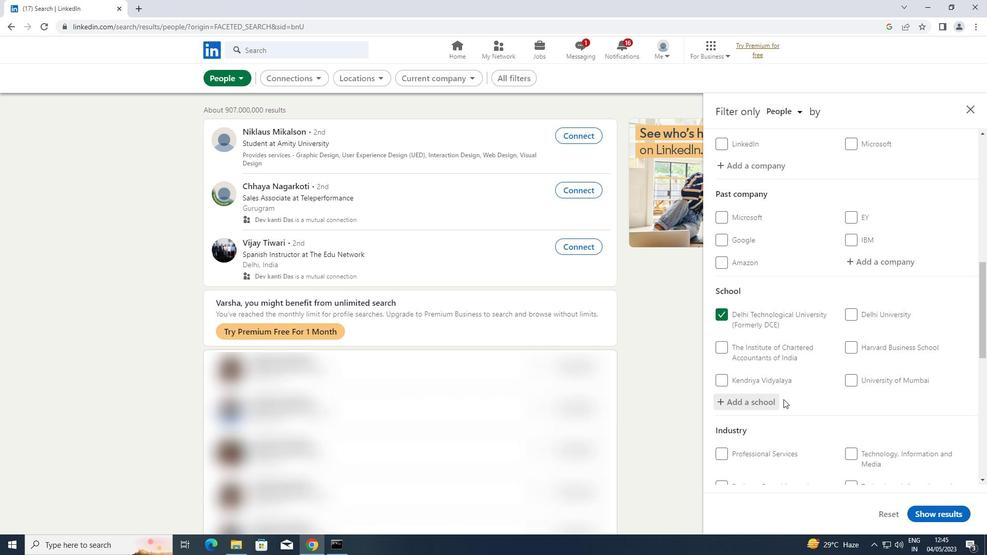 
Action: Mouse scrolled (783, 399) with delta (0, 0)
Screenshot: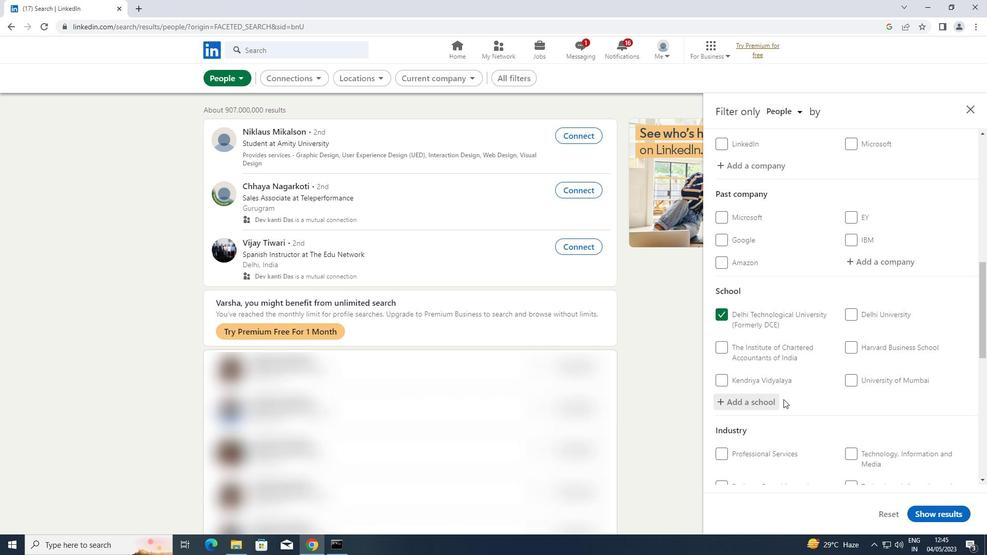 
Action: Mouse scrolled (783, 399) with delta (0, 0)
Screenshot: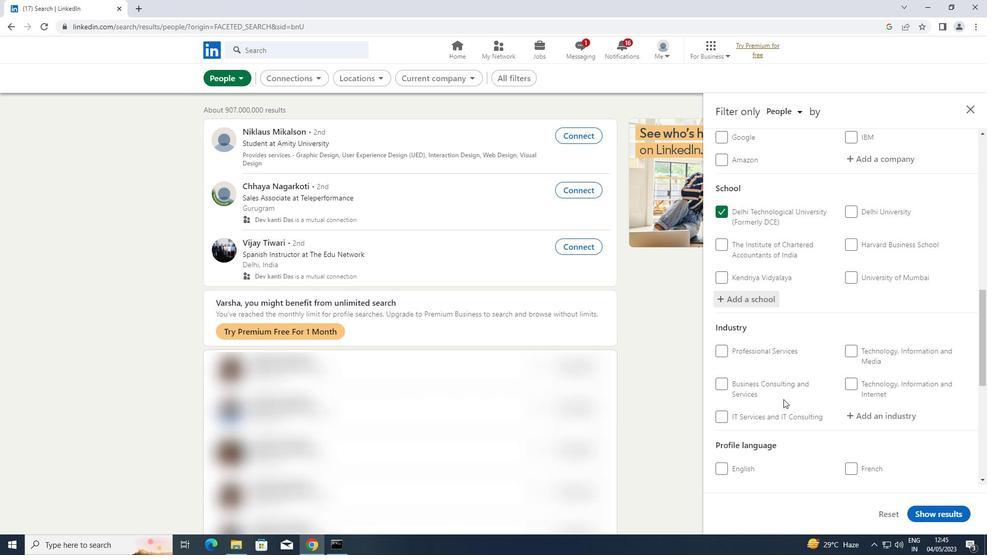 
Action: Mouse scrolled (783, 399) with delta (0, 0)
Screenshot: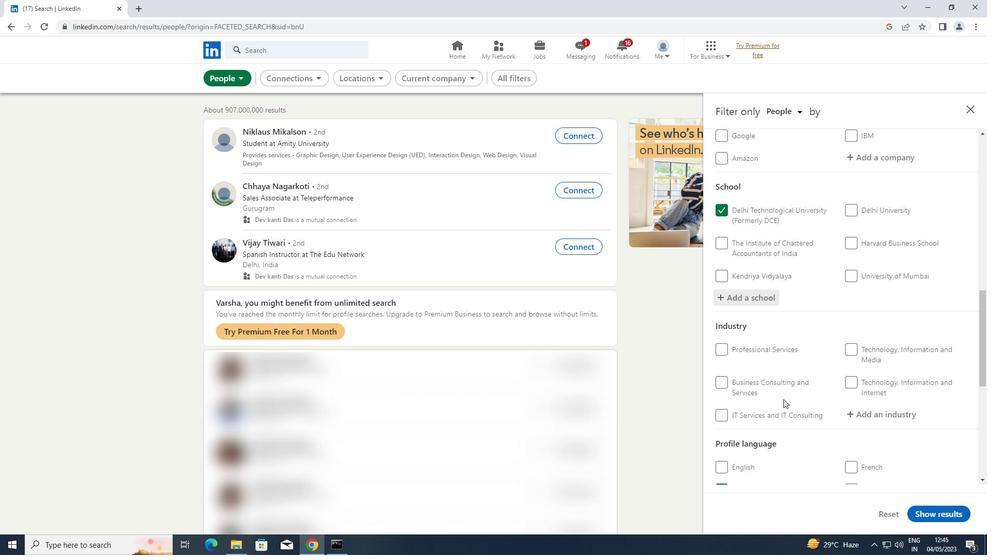 
Action: Mouse moved to (903, 313)
Screenshot: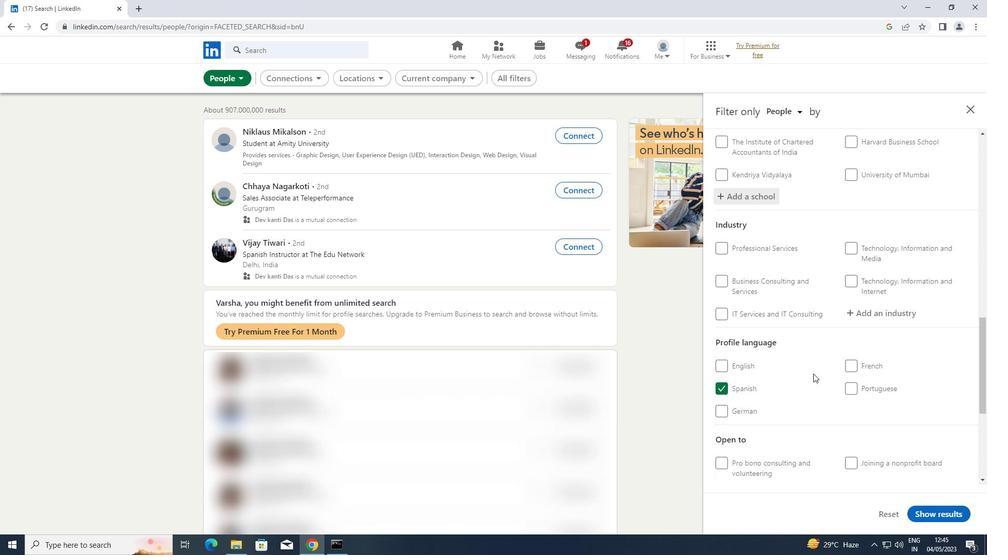 
Action: Mouse pressed left at (903, 313)
Screenshot: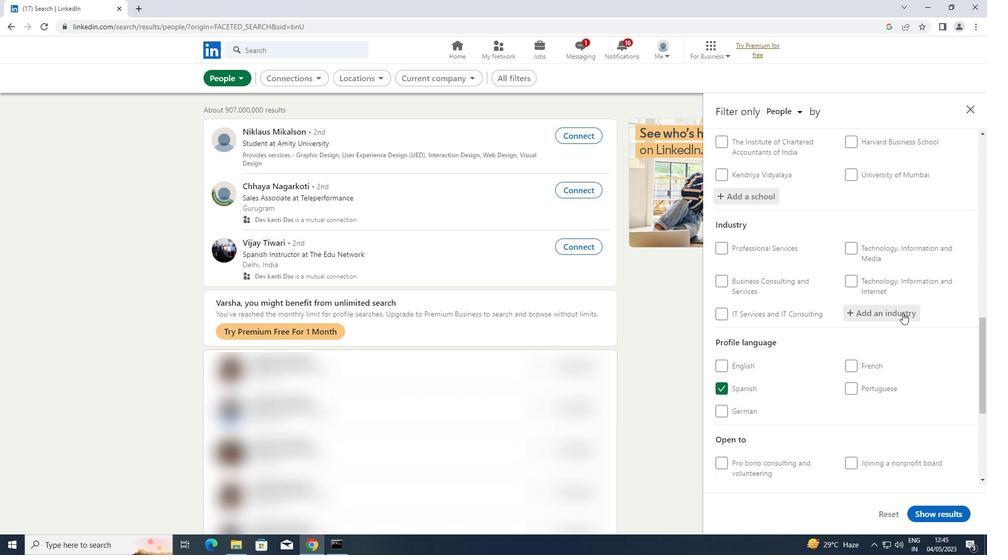 
Action: Key pressed <Key.shift><Key.shift>EXECUTIVE
Screenshot: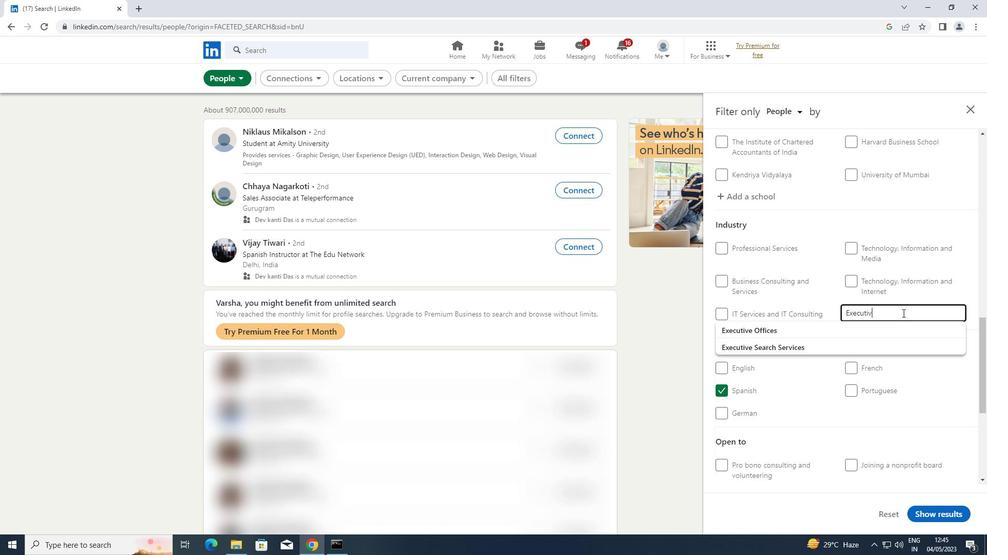 
Action: Mouse moved to (792, 326)
Screenshot: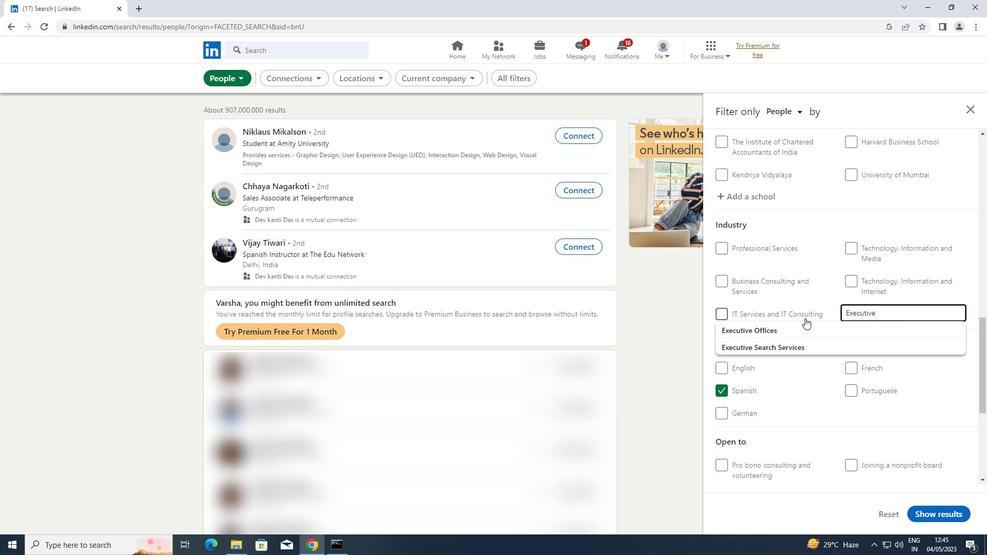 
Action: Mouse pressed left at (792, 326)
Screenshot: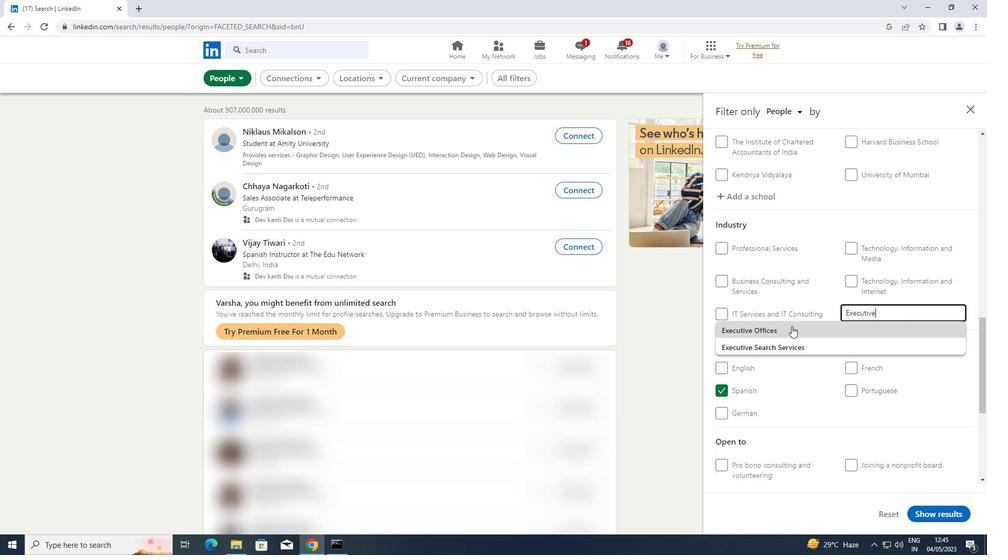 
Action: Mouse scrolled (792, 326) with delta (0, 0)
Screenshot: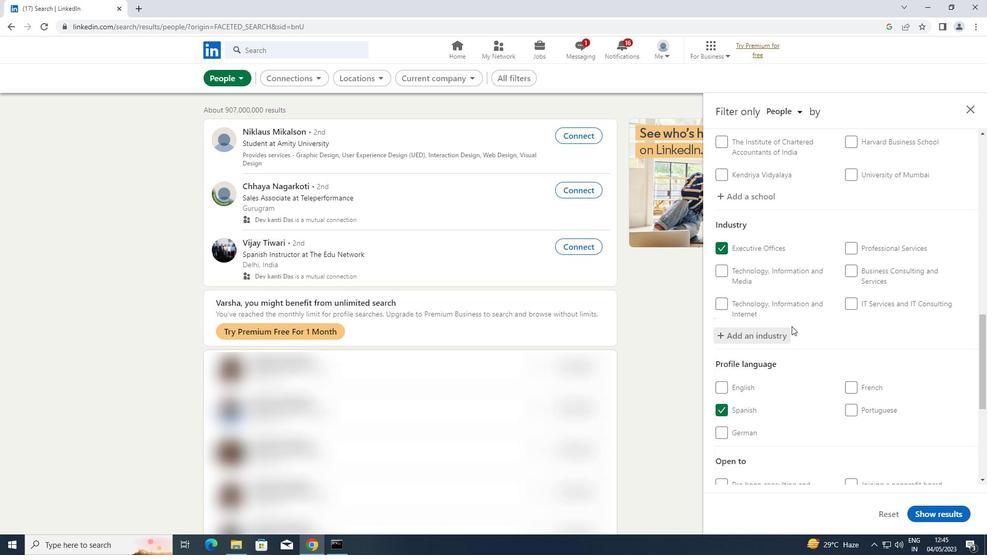 
Action: Mouse scrolled (792, 326) with delta (0, 0)
Screenshot: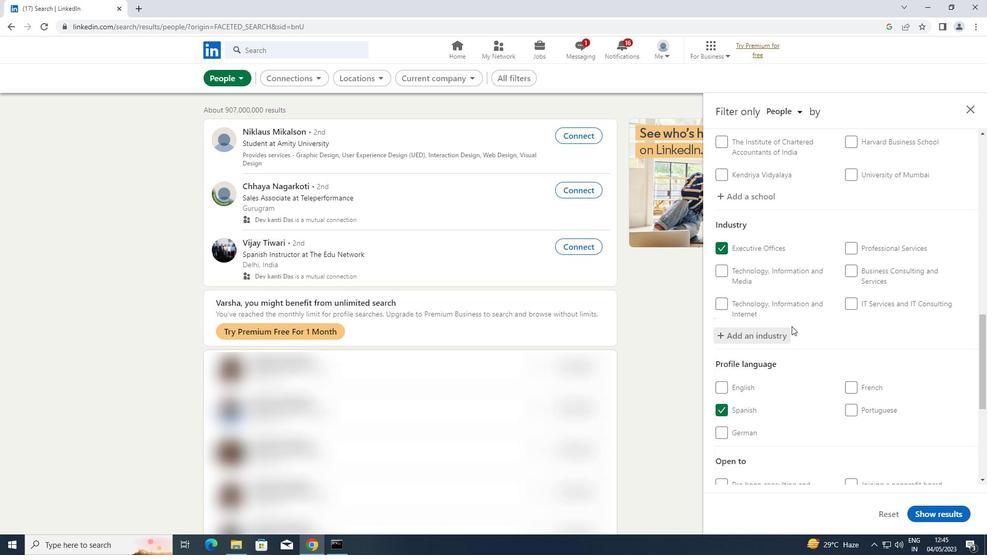 
Action: Mouse moved to (791, 326)
Screenshot: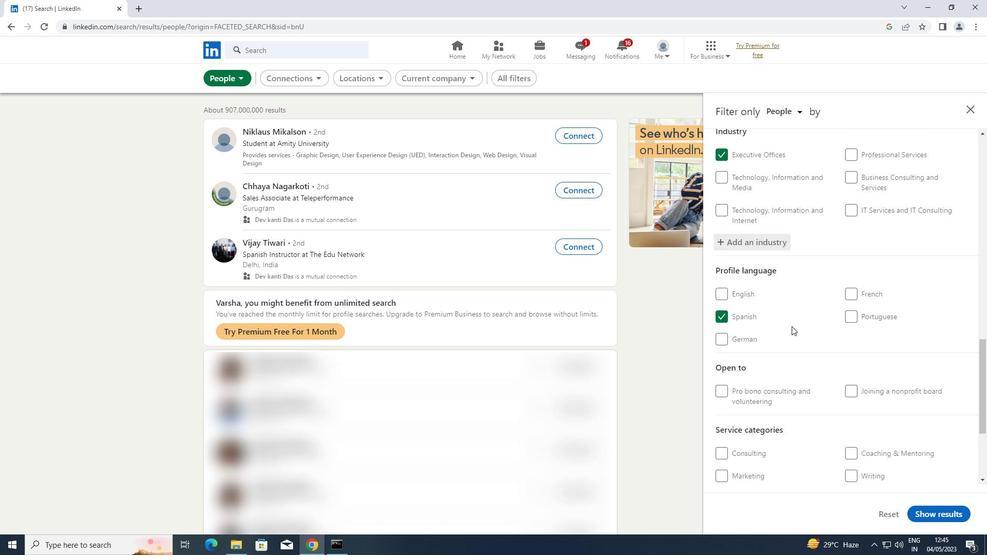 
Action: Mouse scrolled (791, 326) with delta (0, 0)
Screenshot: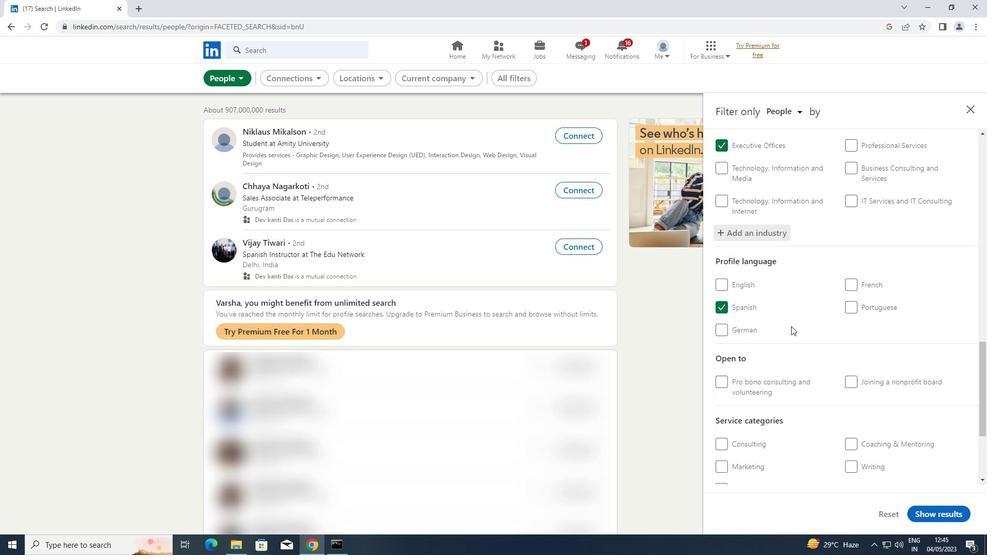 
Action: Mouse scrolled (791, 326) with delta (0, 0)
Screenshot: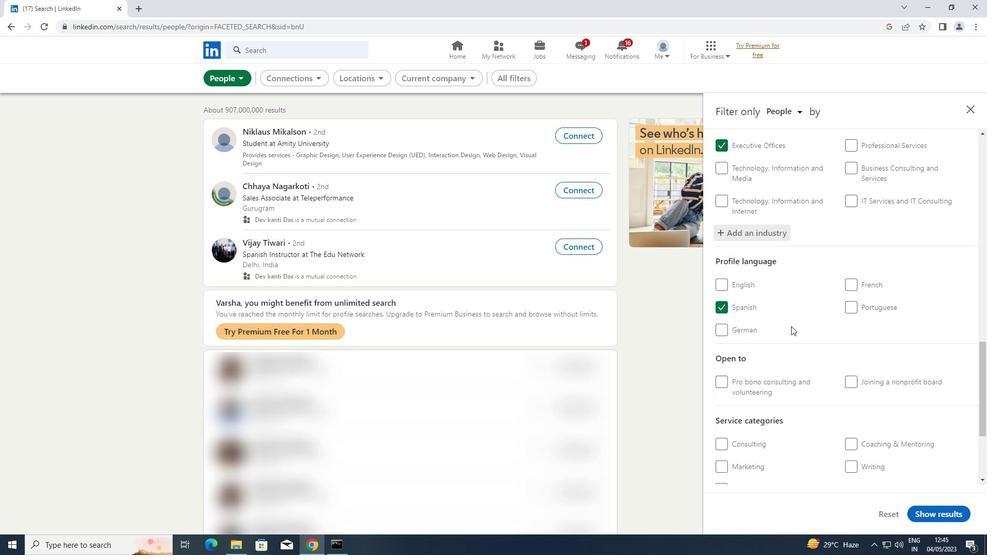 
Action: Mouse moved to (866, 387)
Screenshot: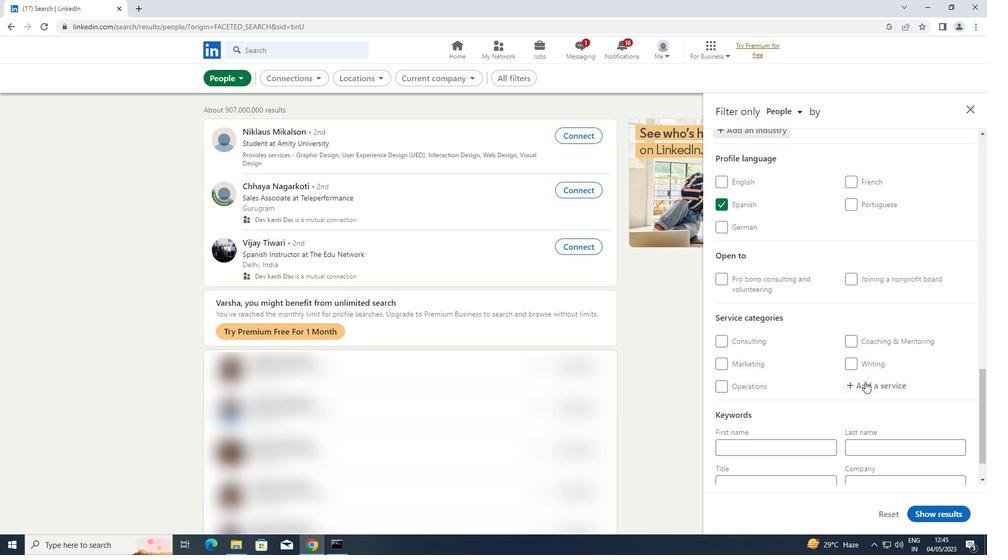 
Action: Mouse pressed left at (866, 387)
Screenshot: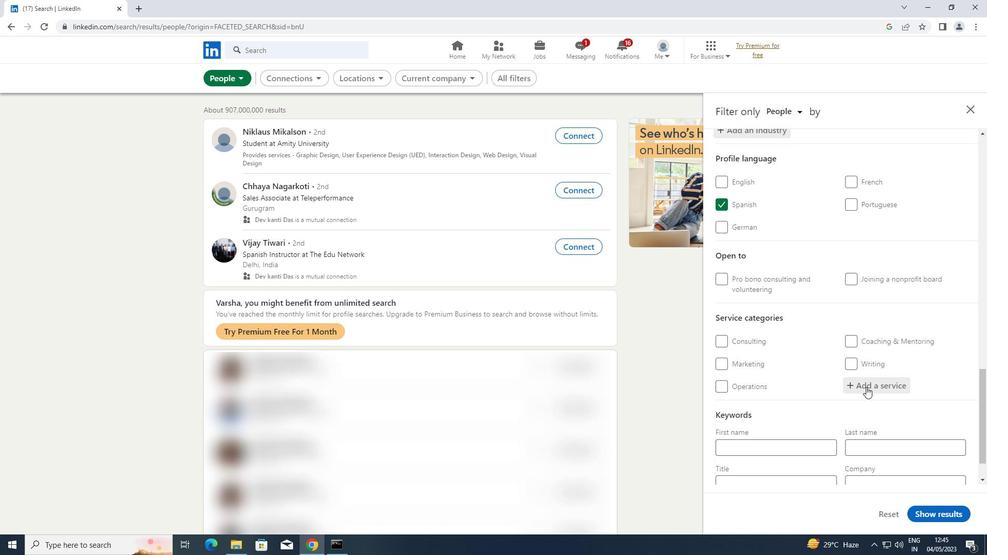 
Action: Key pressed <Key.shift>ANIMATION<Key.space><Key.backspace><Key.shift>ARCHITECTURE
Screenshot: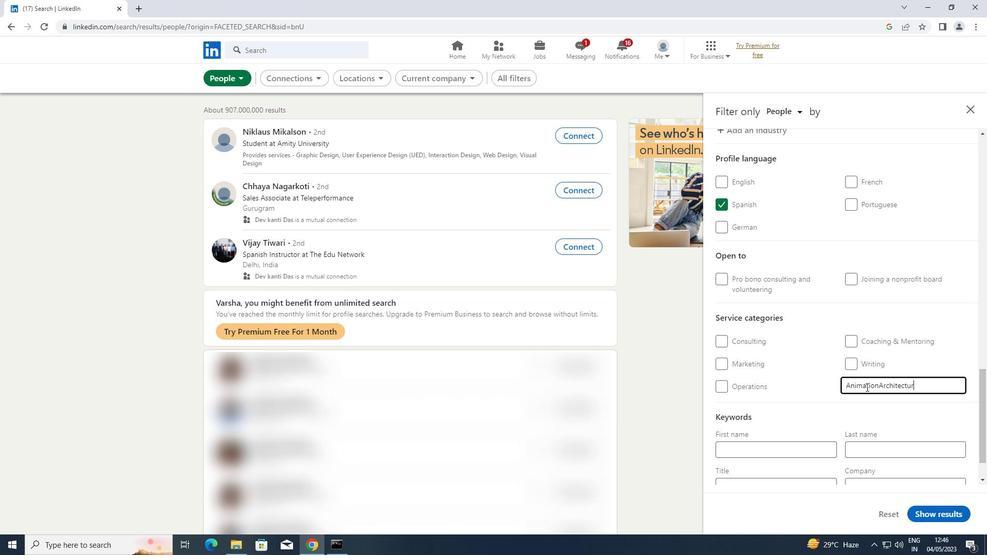 
Action: Mouse moved to (841, 448)
Screenshot: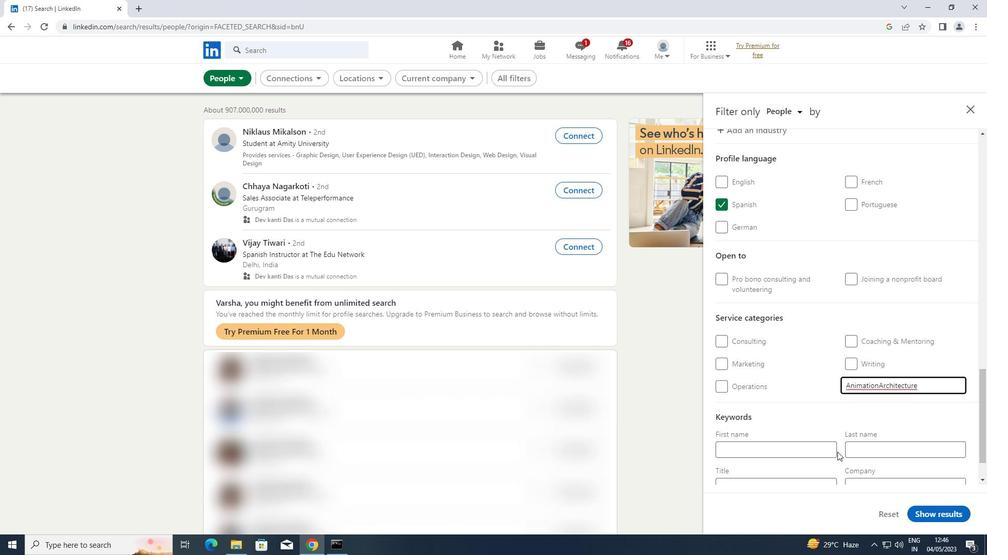 
Action: Mouse scrolled (841, 448) with delta (0, 0)
Screenshot: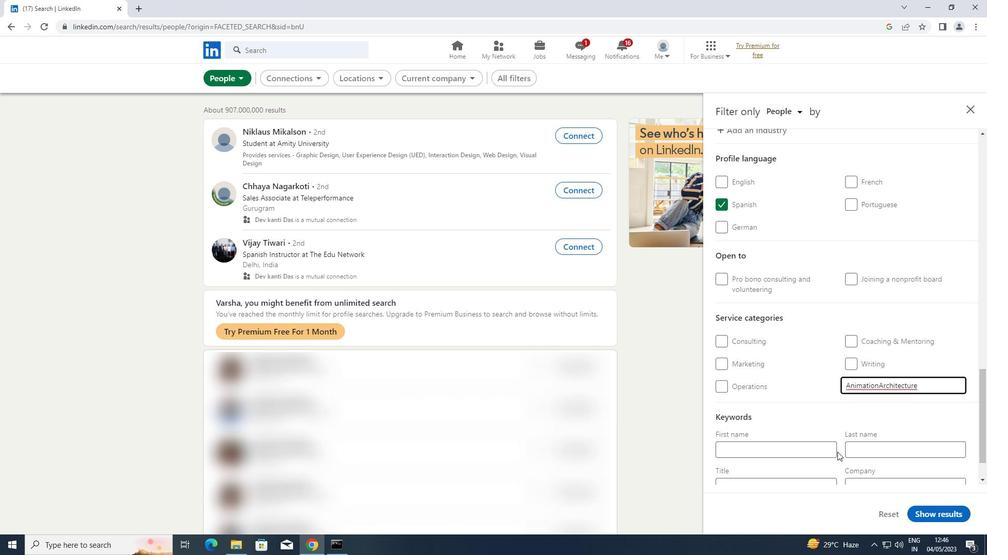 
Action: Mouse scrolled (841, 448) with delta (0, 0)
Screenshot: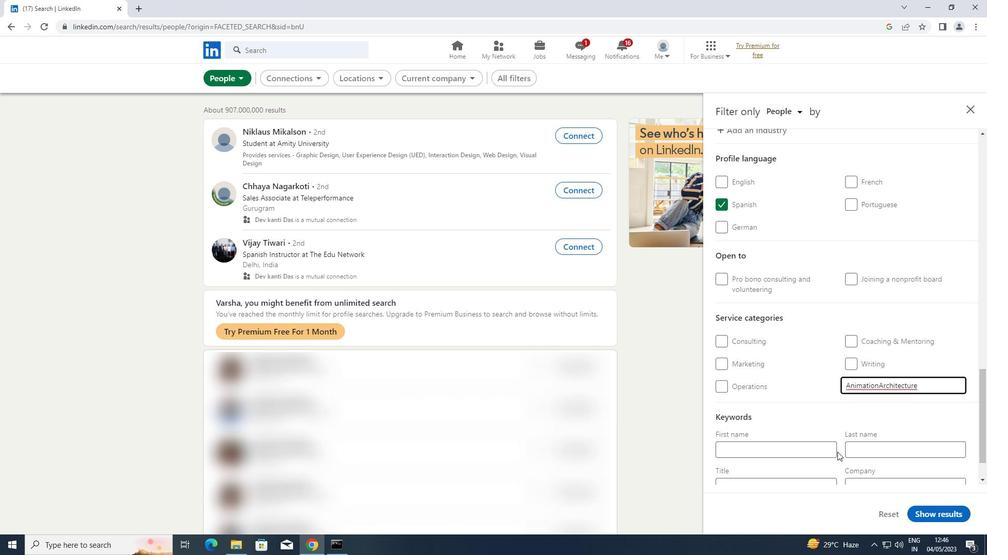 
Action: Mouse moved to (794, 442)
Screenshot: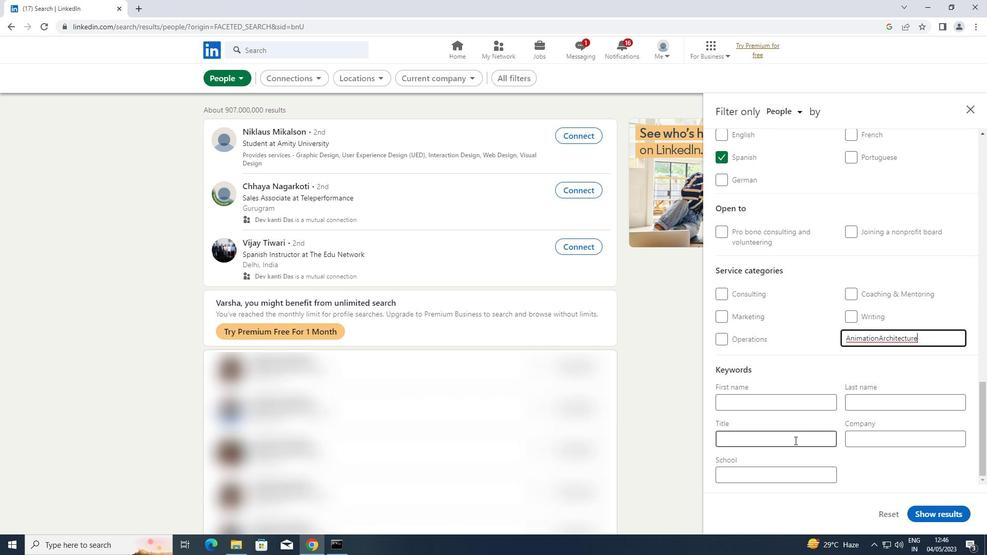 
Action: Mouse pressed left at (794, 442)
Screenshot: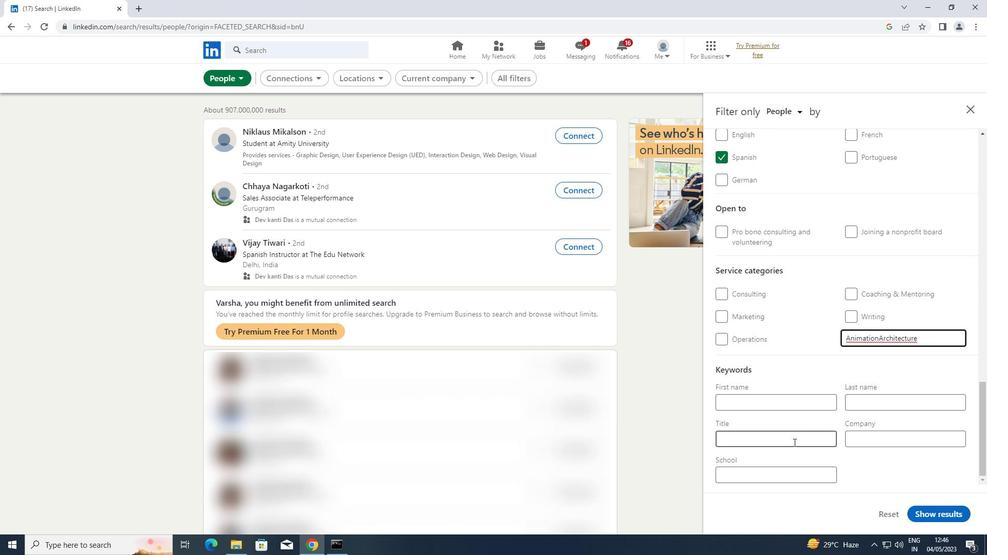 
Action: Key pressed <Key.shift>PRESCHOOL<Key.space><Key.shift>TEACHER
Screenshot: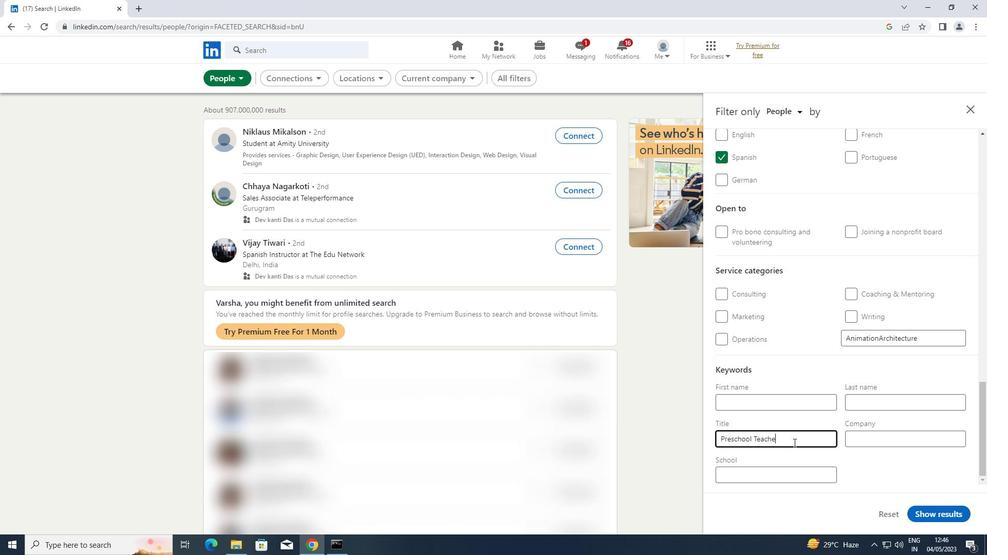 
Action: Mouse moved to (939, 515)
Screenshot: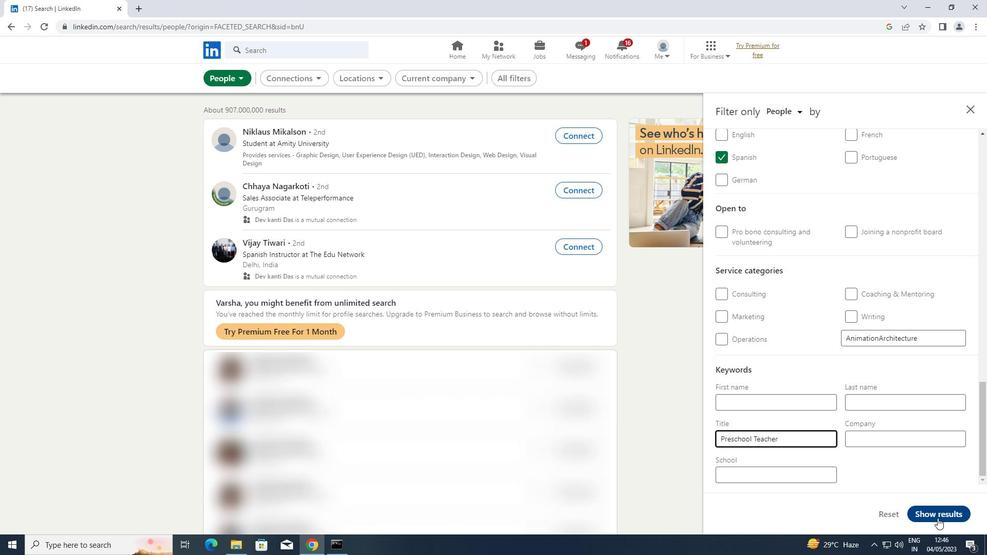 
Action: Mouse pressed left at (939, 515)
Screenshot: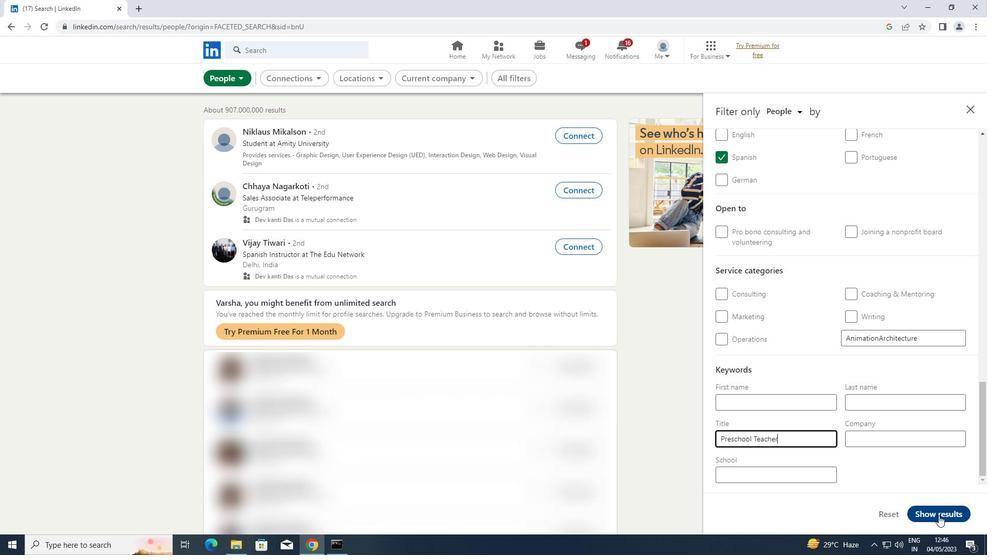 
